 Task: Select the warnign option in the lint unknown properties.
Action: Mouse moved to (46, 585)
Screenshot: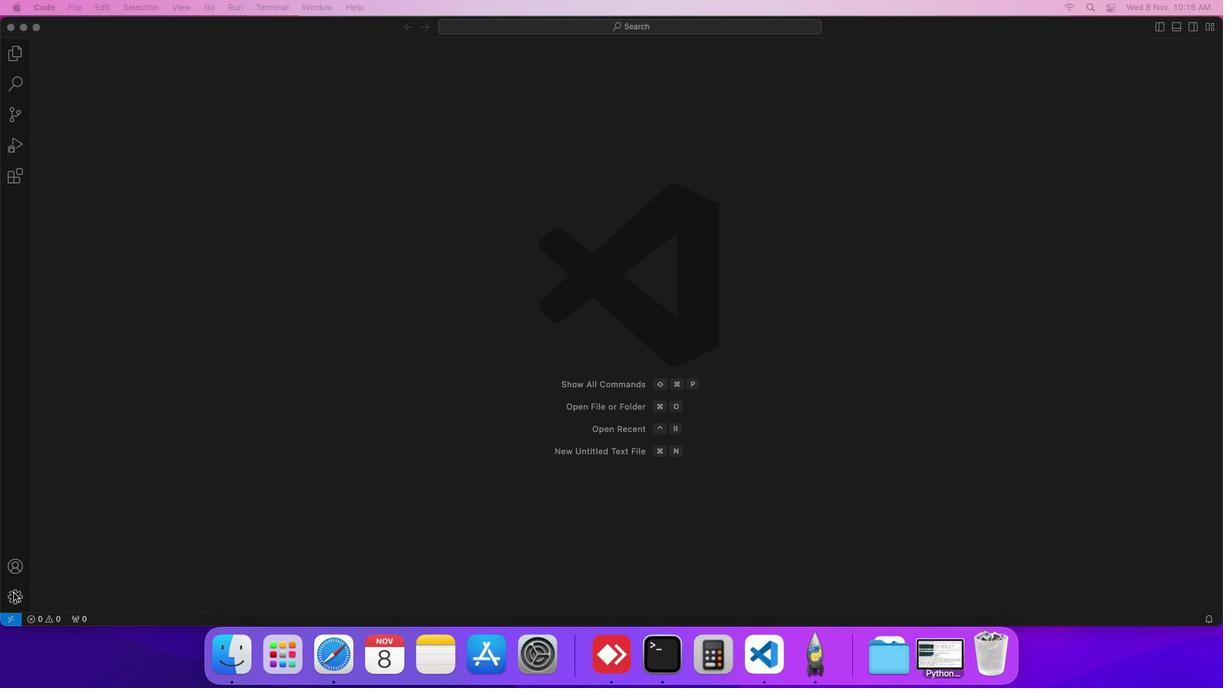 
Action: Mouse pressed left at (46, 585)
Screenshot: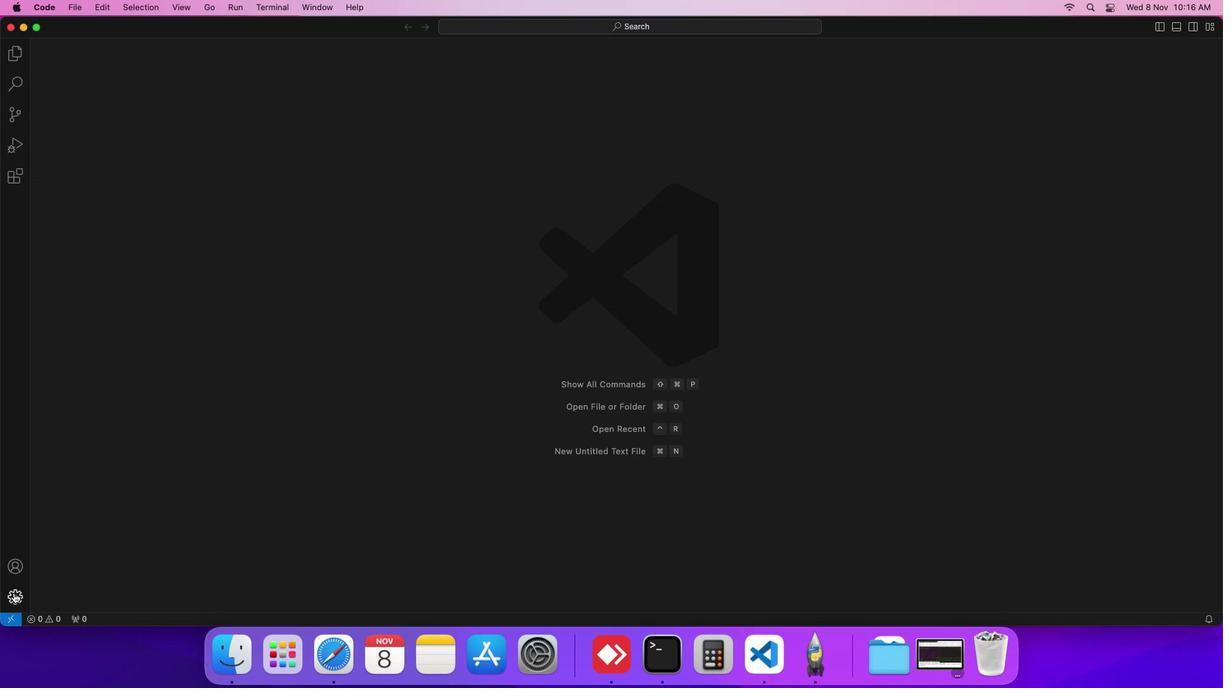 
Action: Mouse moved to (121, 480)
Screenshot: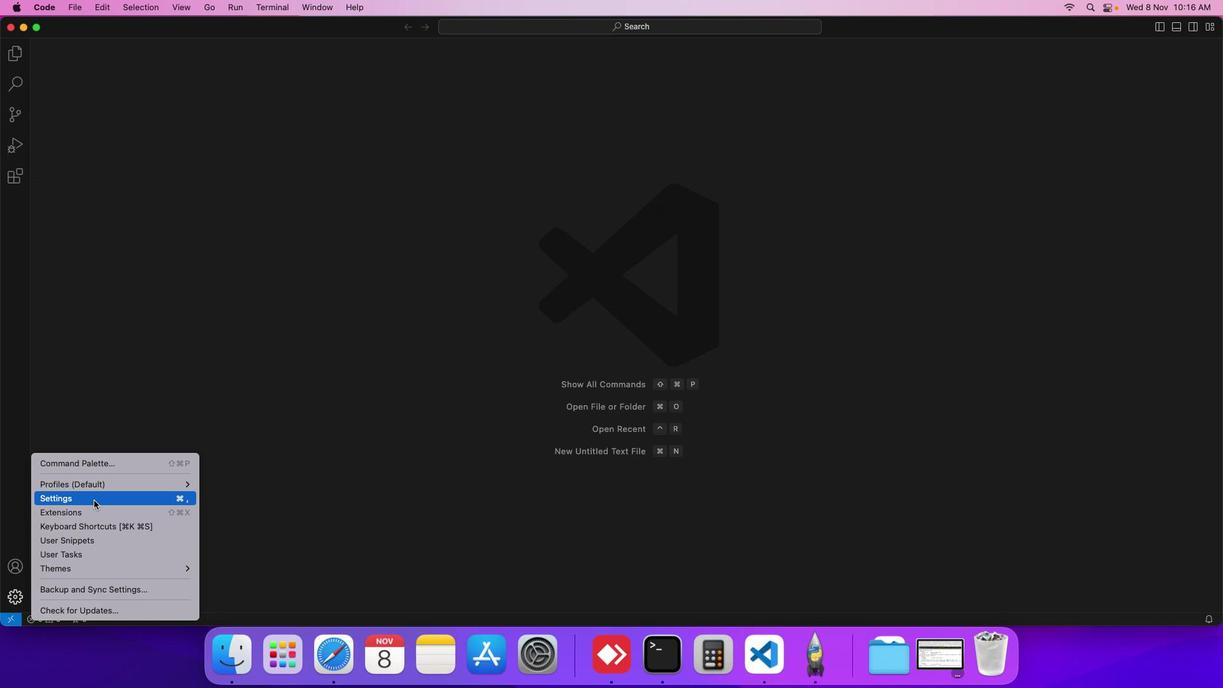 
Action: Mouse pressed left at (121, 480)
Screenshot: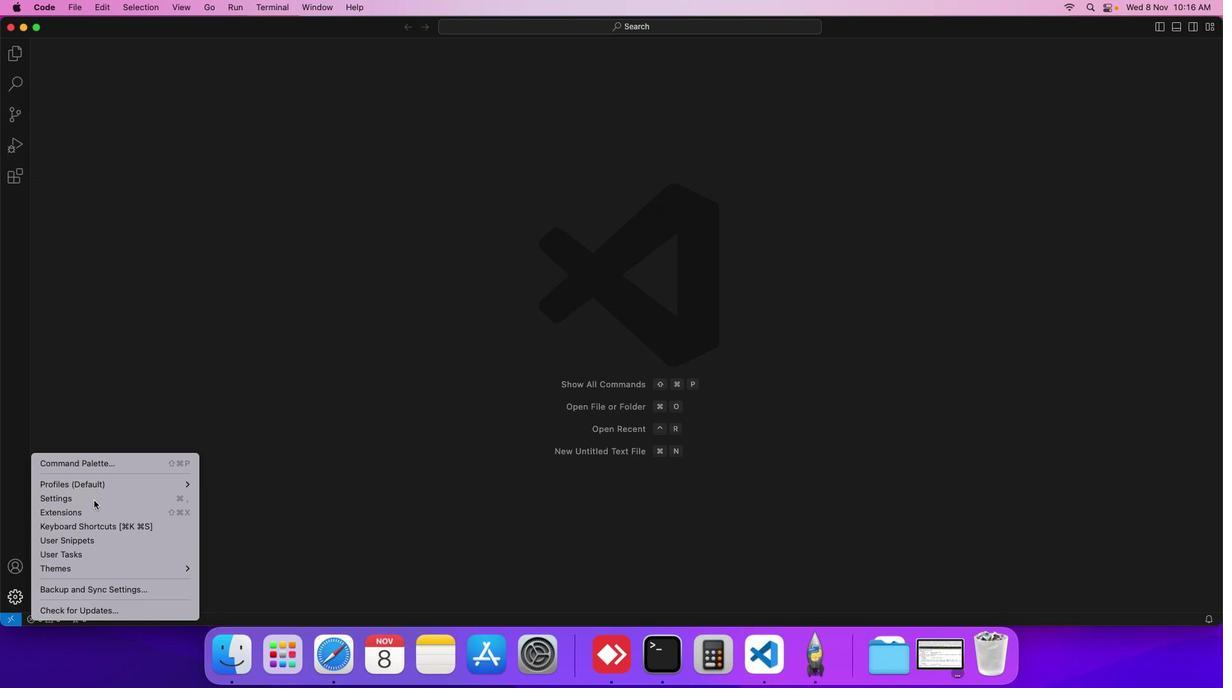 
Action: Mouse moved to (327, 172)
Screenshot: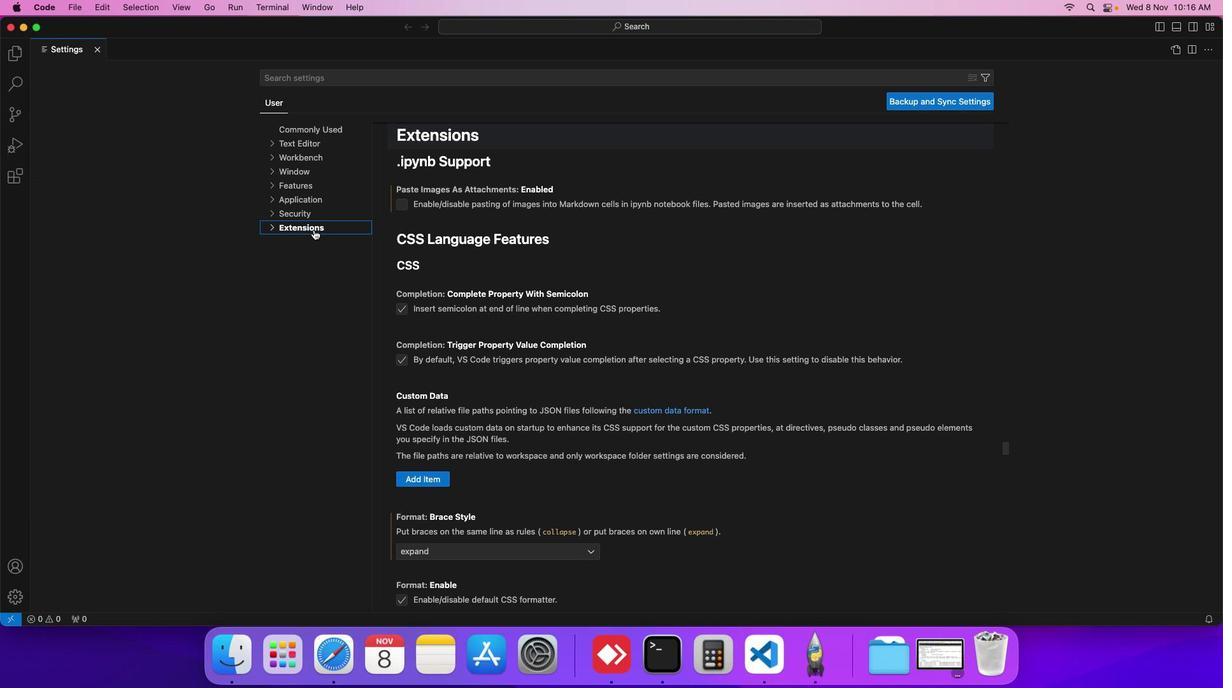 
Action: Mouse pressed left at (327, 172)
Screenshot: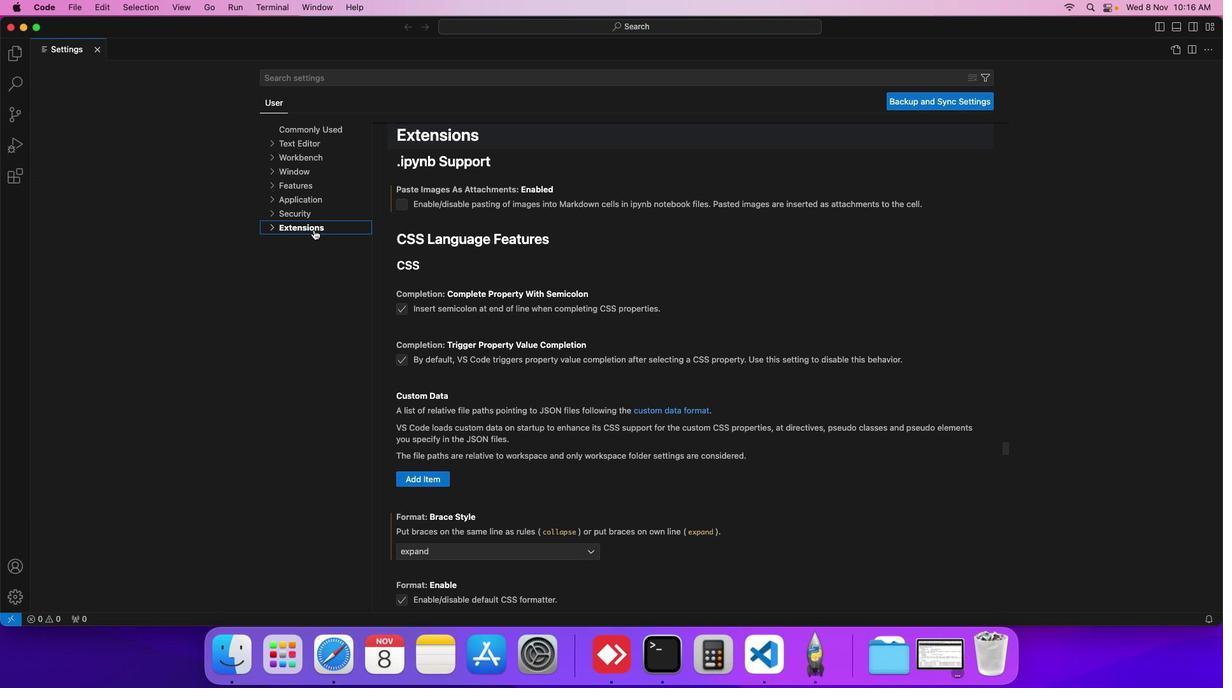 
Action: Mouse moved to (335, 199)
Screenshot: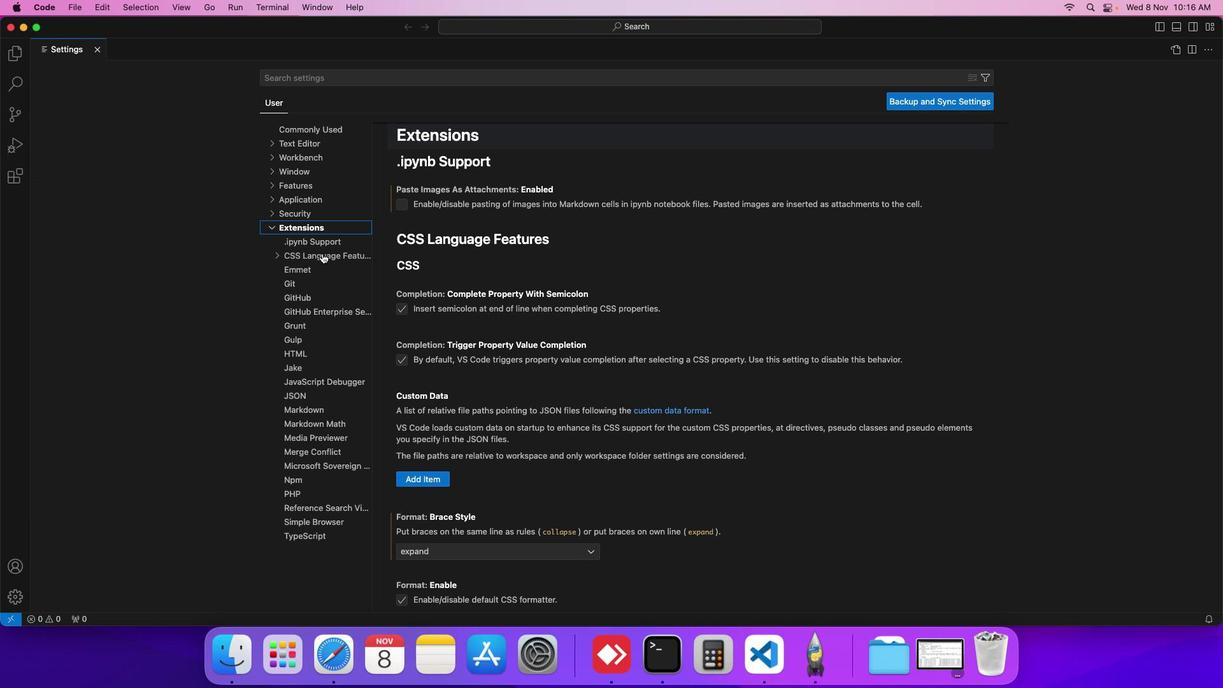 
Action: Mouse pressed left at (335, 199)
Screenshot: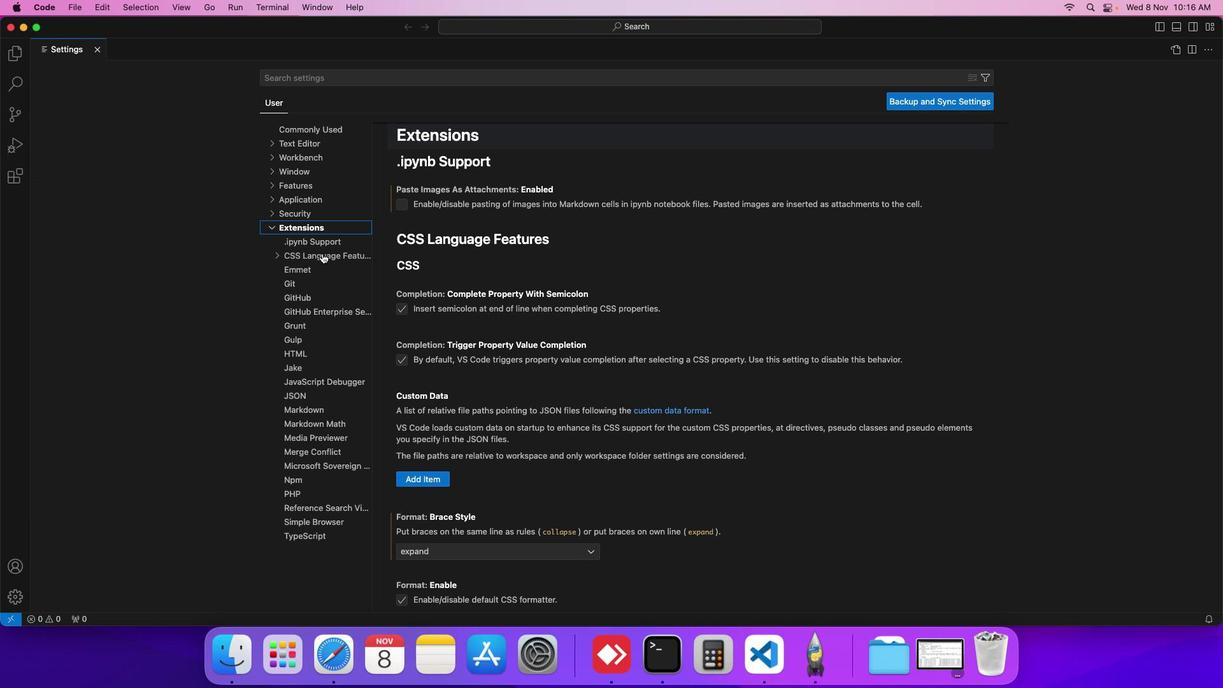
Action: Mouse moved to (332, 243)
Screenshot: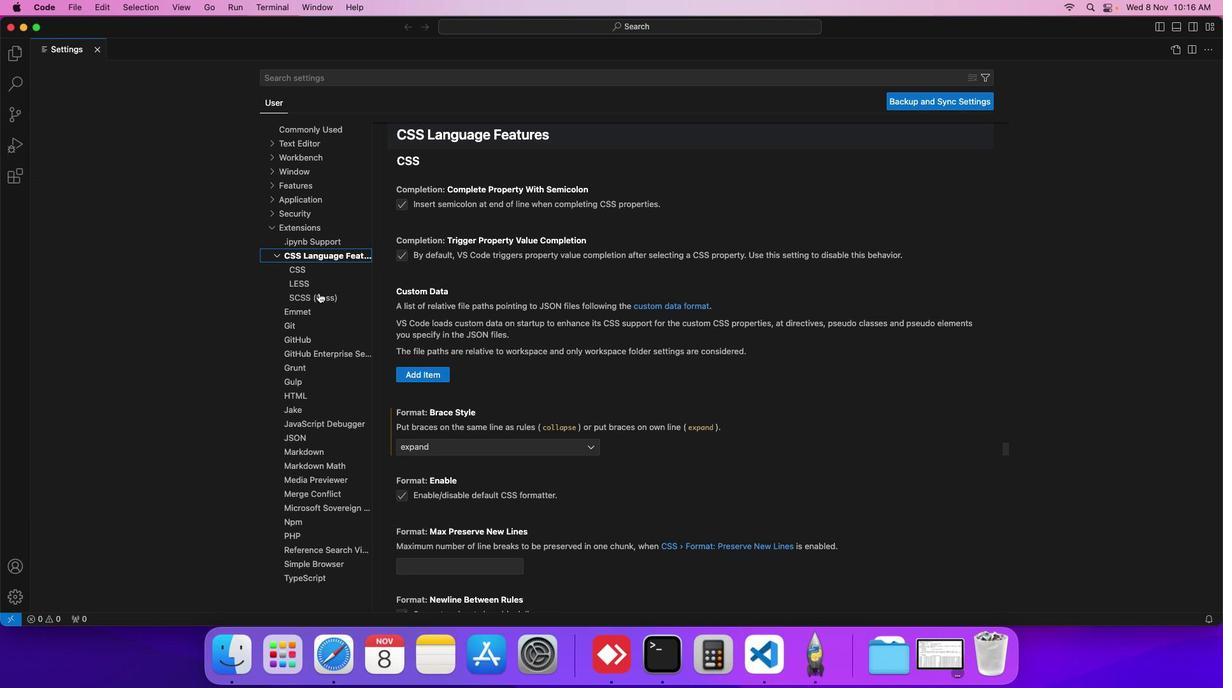 
Action: Mouse pressed left at (332, 243)
Screenshot: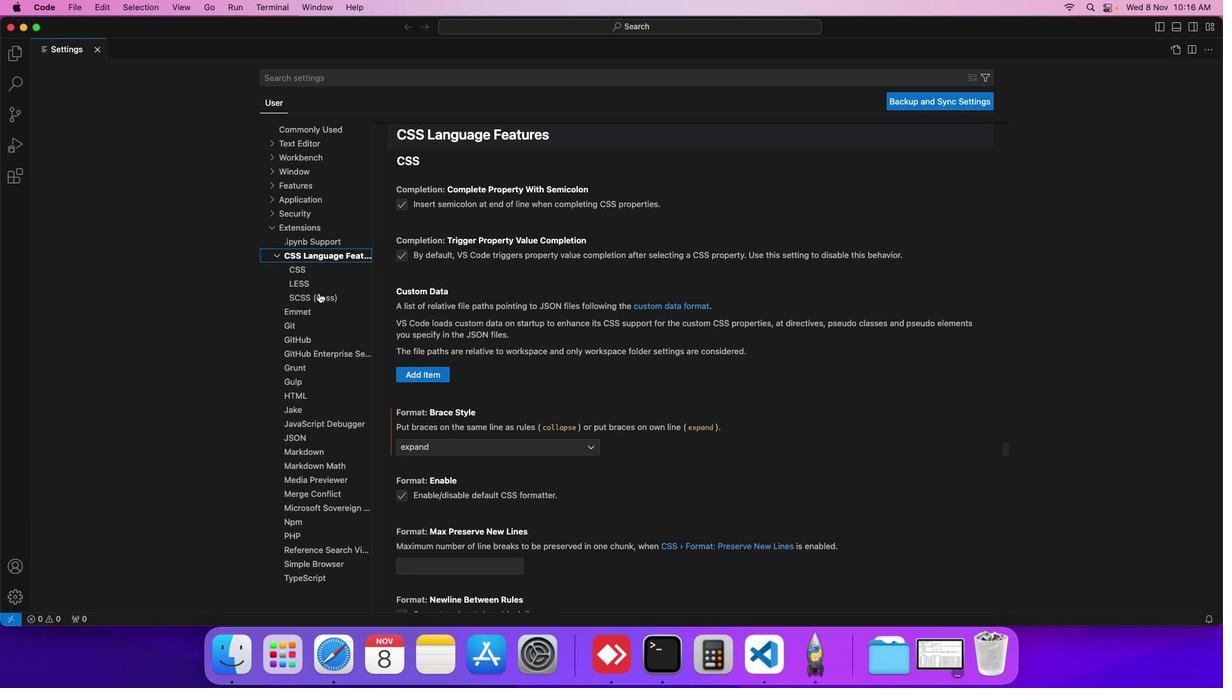 
Action: Mouse moved to (411, 369)
Screenshot: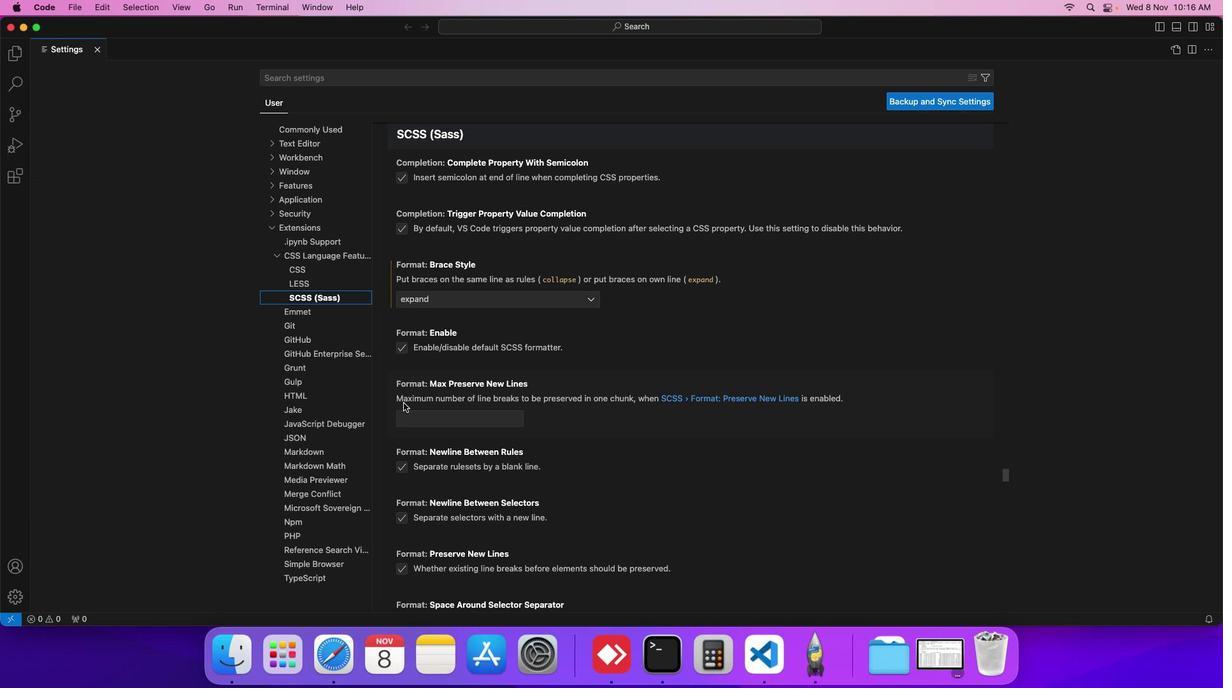 
Action: Mouse scrolled (411, 369) with delta (33, -89)
Screenshot: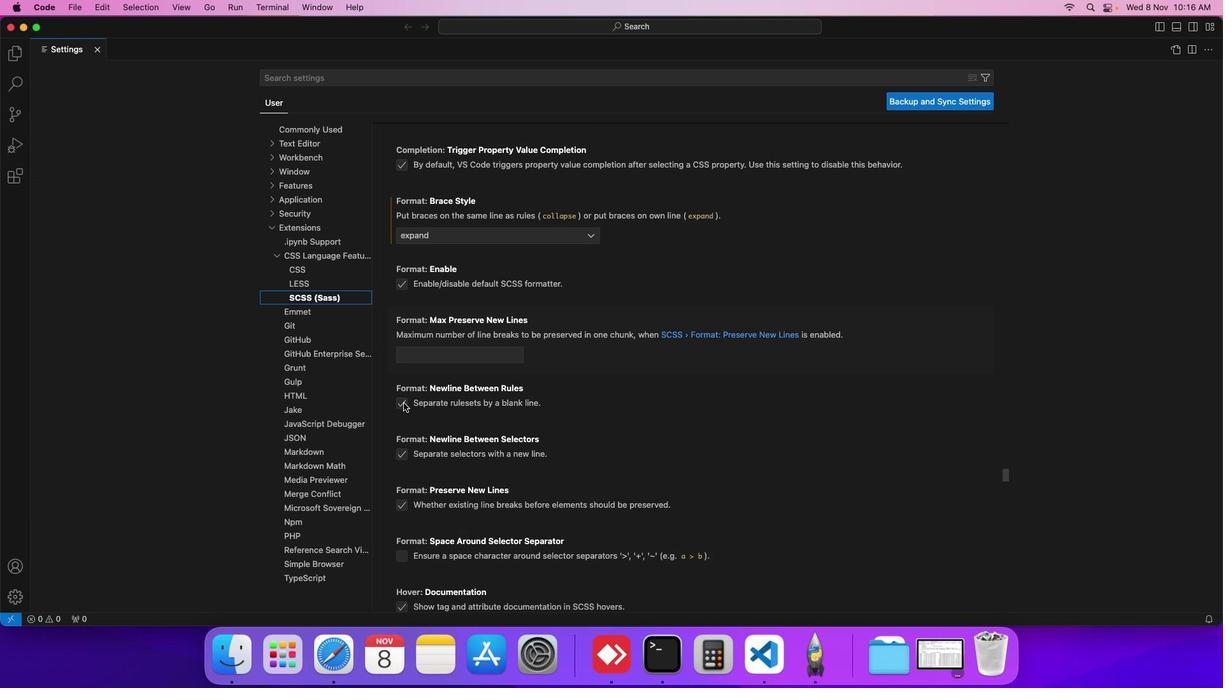 
Action: Mouse scrolled (411, 369) with delta (33, -89)
Screenshot: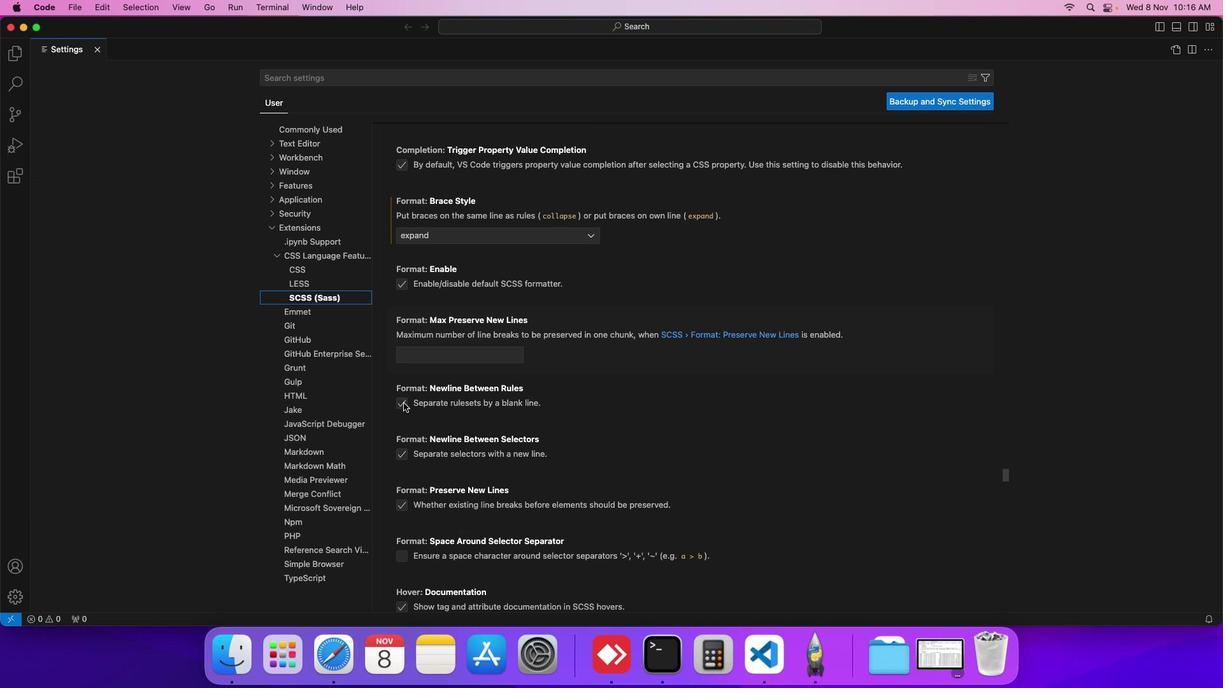 
Action: Mouse scrolled (411, 369) with delta (33, -89)
Screenshot: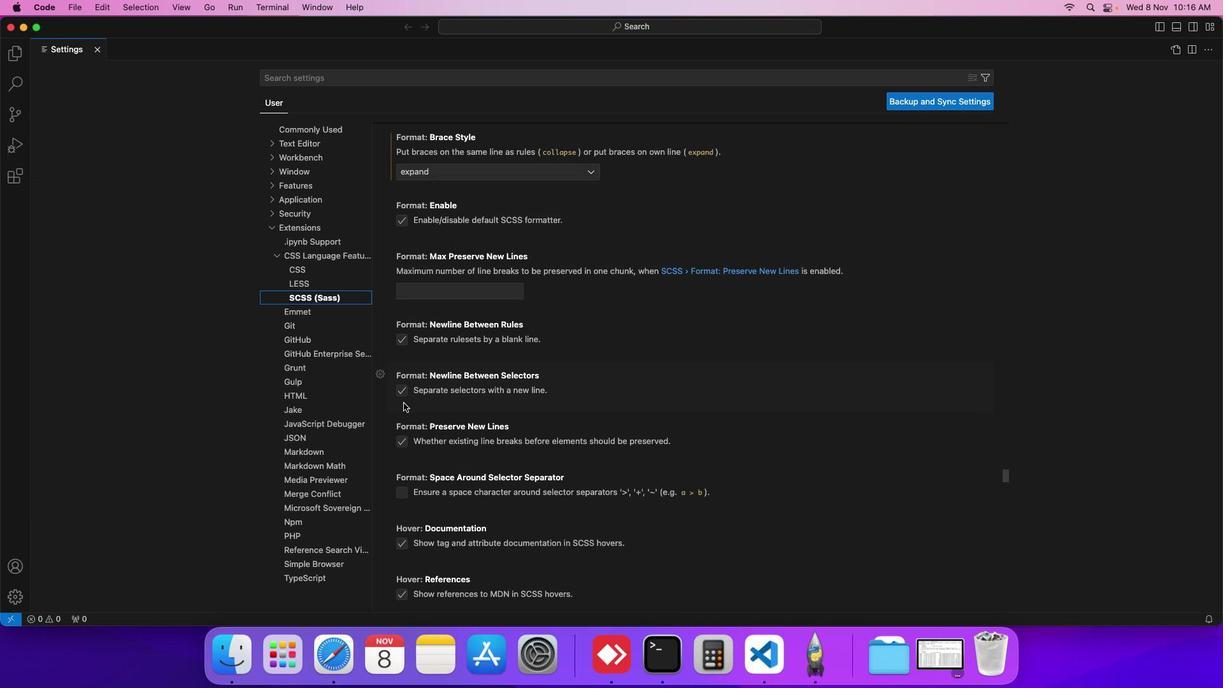 
Action: Mouse scrolled (411, 369) with delta (33, -89)
Screenshot: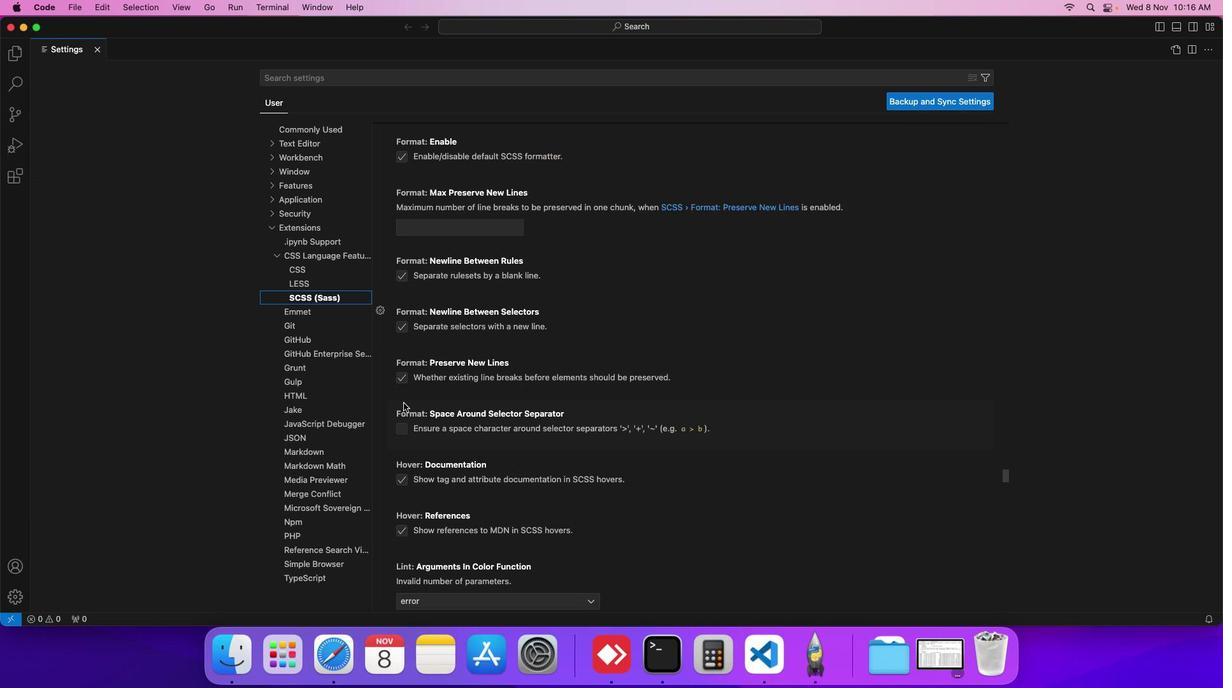 
Action: Mouse scrolled (411, 369) with delta (33, -89)
Screenshot: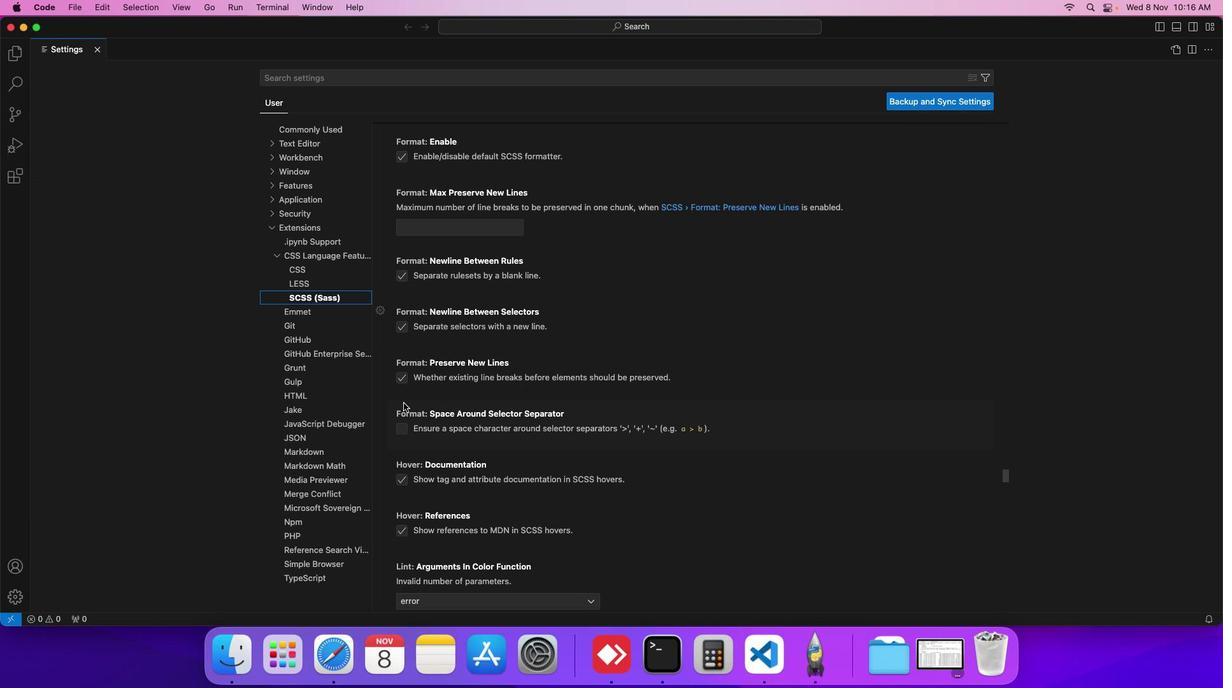 
Action: Mouse scrolled (411, 369) with delta (33, -89)
Screenshot: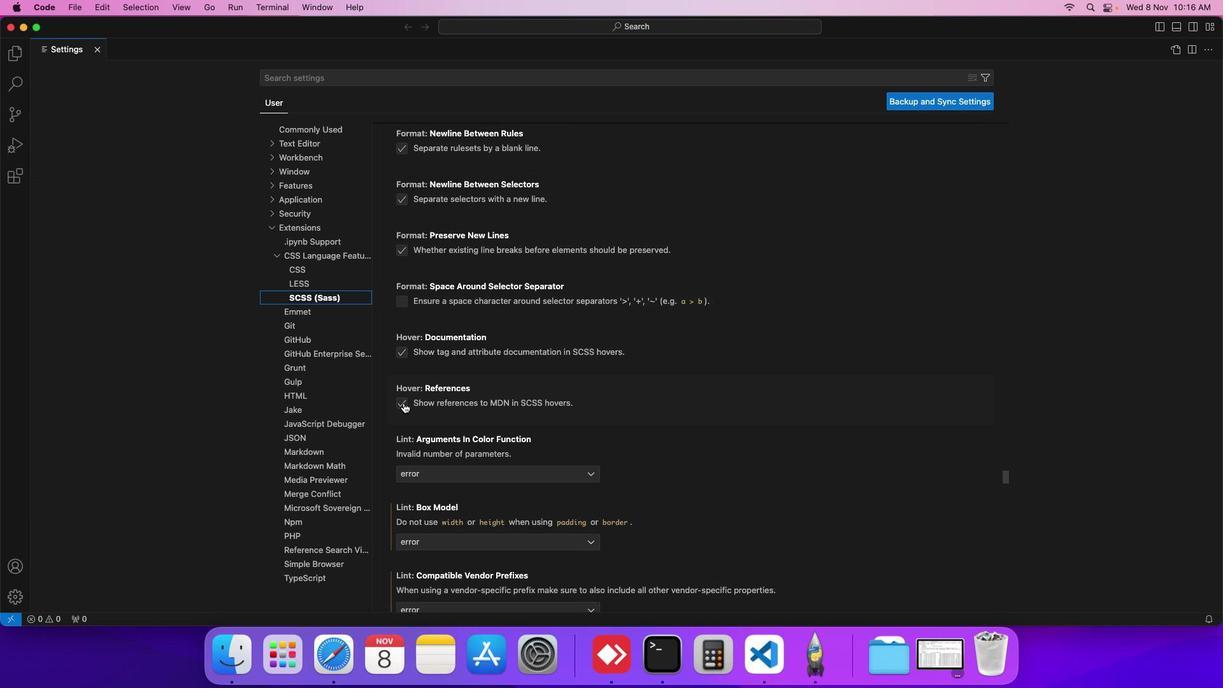 
Action: Mouse scrolled (411, 369) with delta (33, -89)
Screenshot: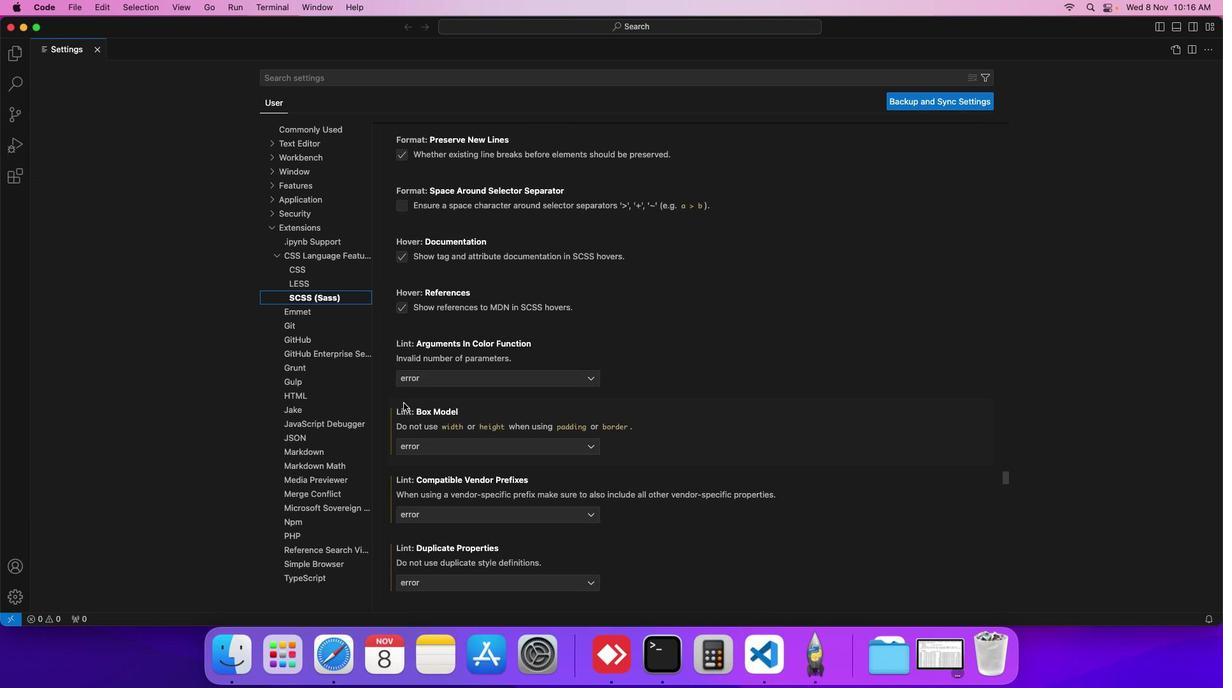 
Action: Mouse scrolled (411, 369) with delta (33, -89)
Screenshot: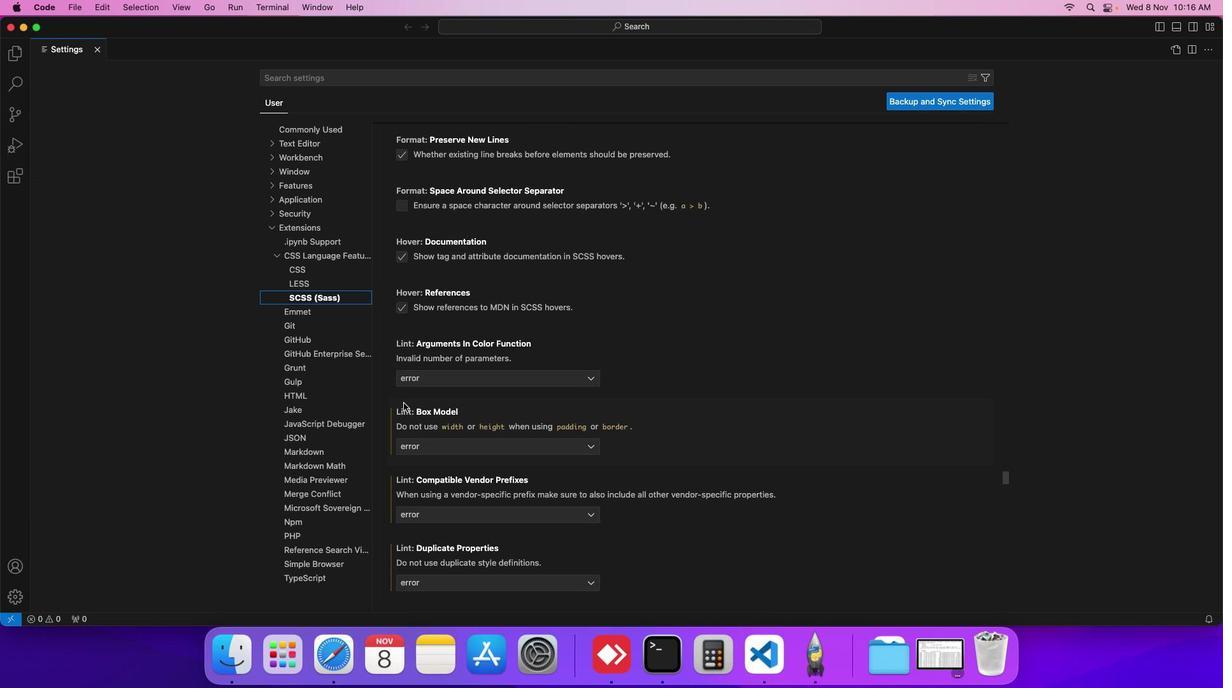 
Action: Mouse scrolled (411, 369) with delta (33, -91)
Screenshot: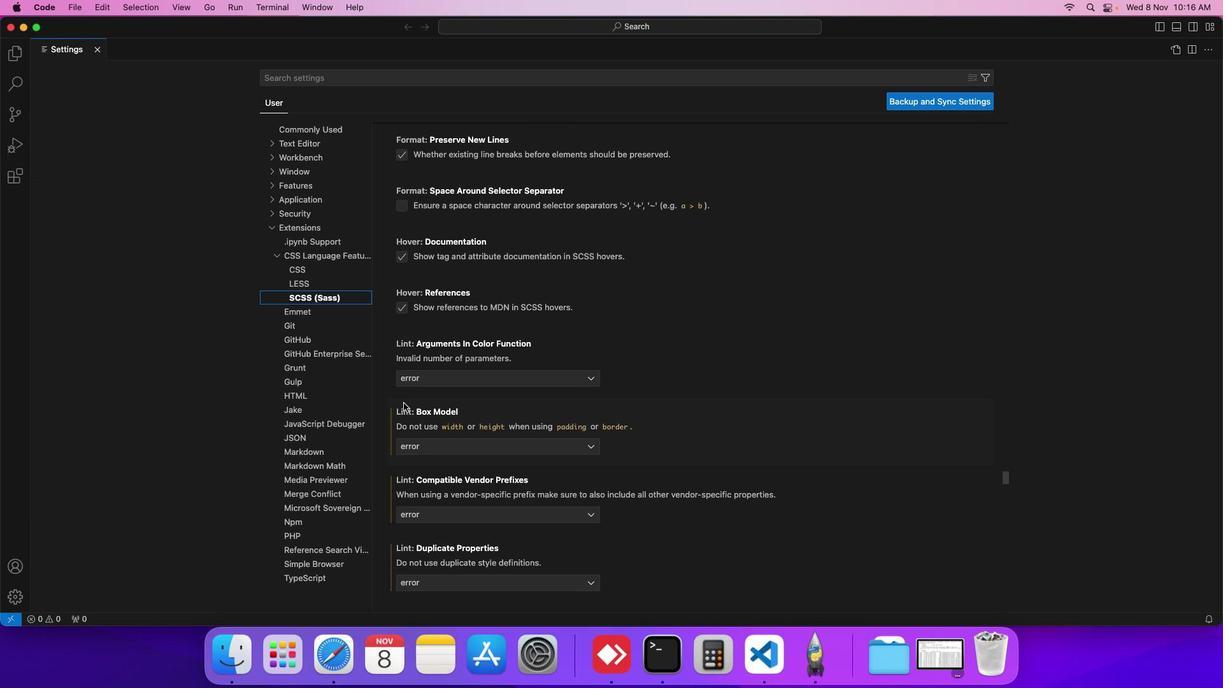 
Action: Mouse scrolled (411, 369) with delta (33, -89)
Screenshot: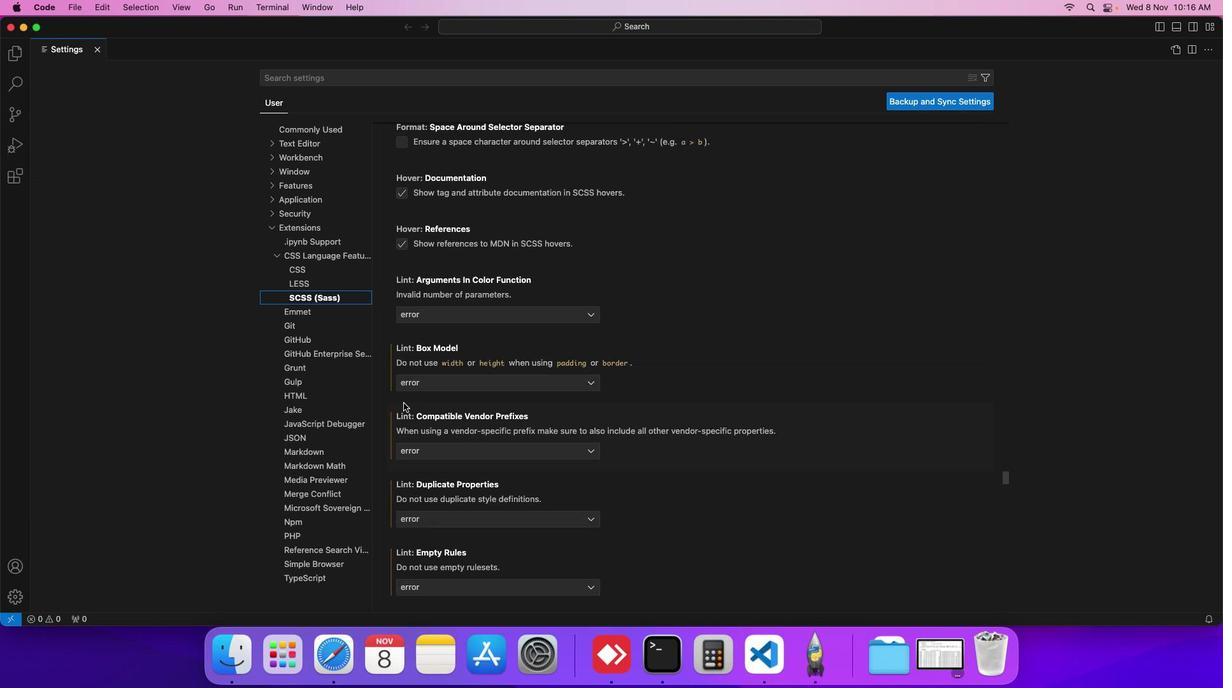 
Action: Mouse scrolled (411, 369) with delta (33, -89)
Screenshot: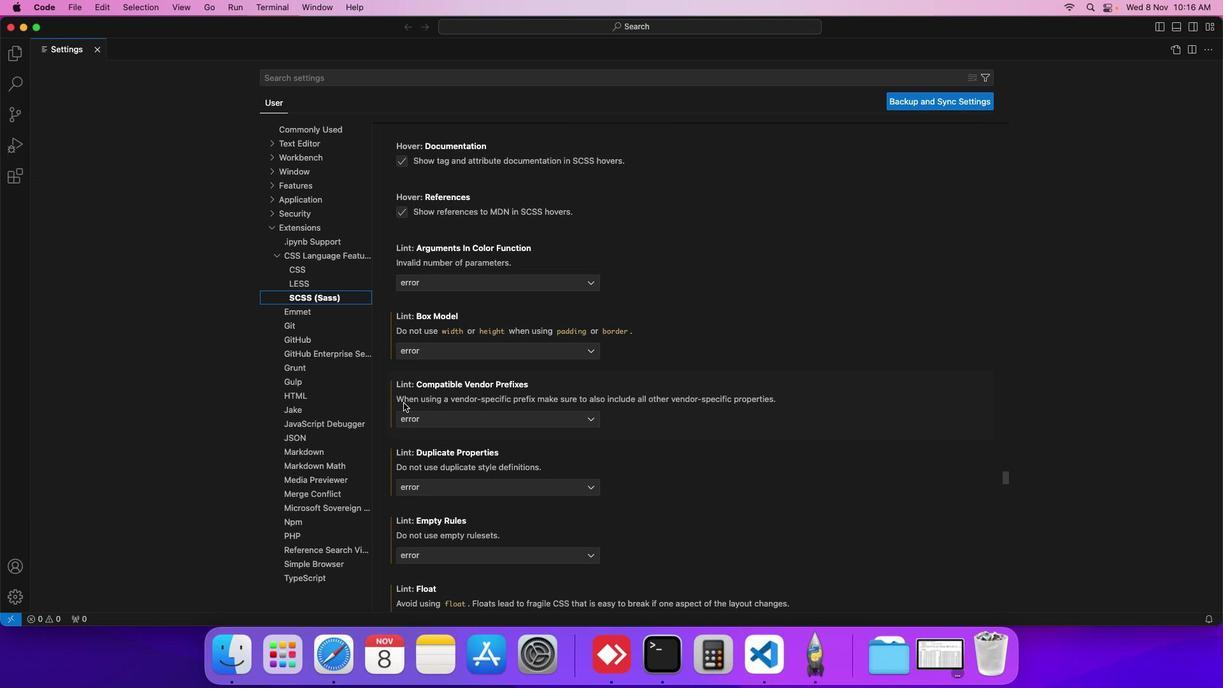 
Action: Mouse scrolled (411, 369) with delta (33, -89)
Screenshot: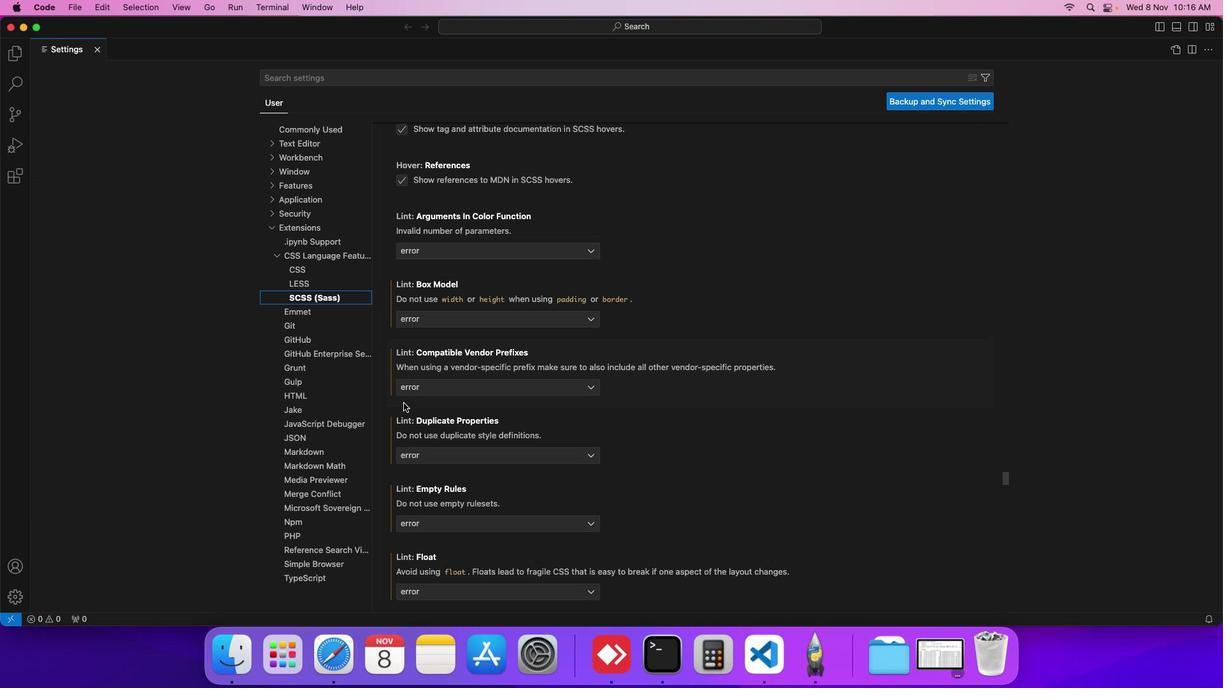 
Action: Mouse scrolled (411, 369) with delta (33, -89)
Screenshot: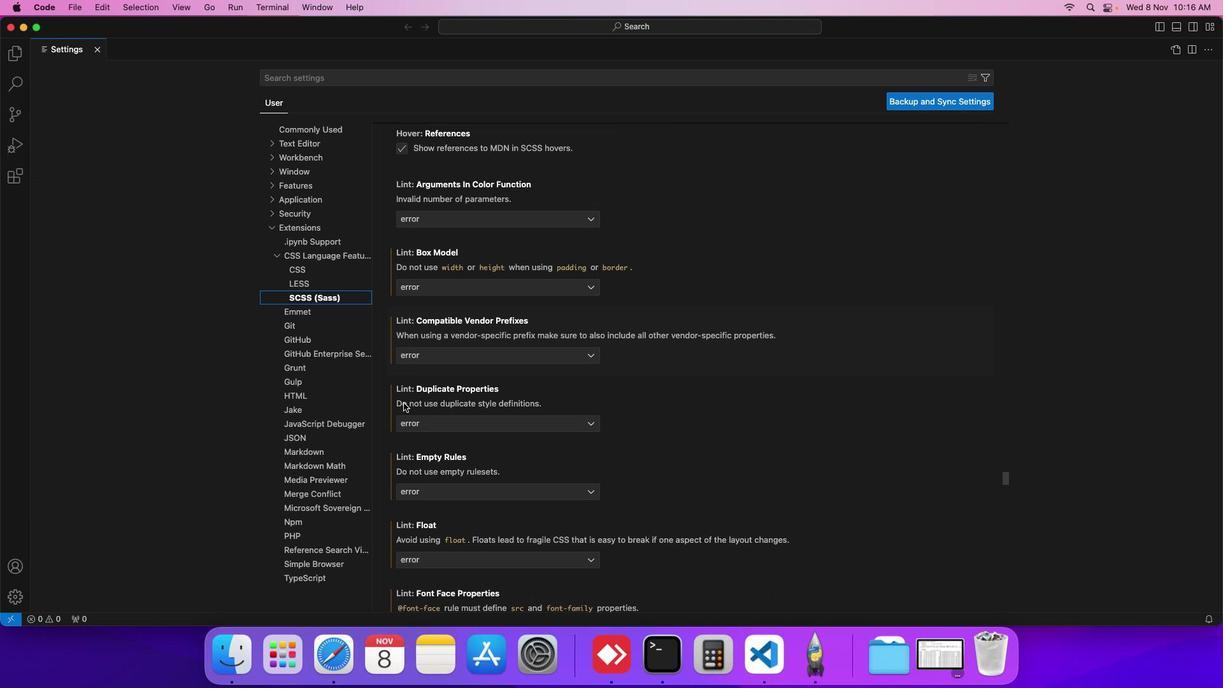 
Action: Mouse scrolled (411, 369) with delta (33, -89)
Screenshot: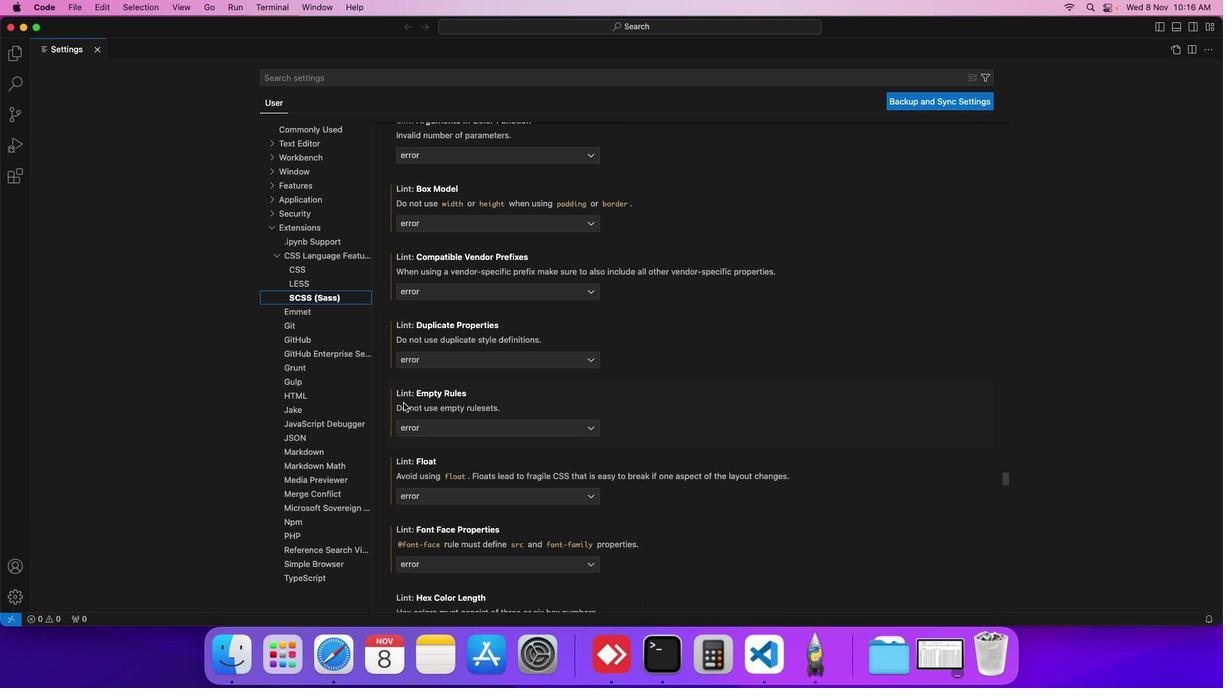 
Action: Mouse scrolled (411, 369) with delta (33, -89)
Screenshot: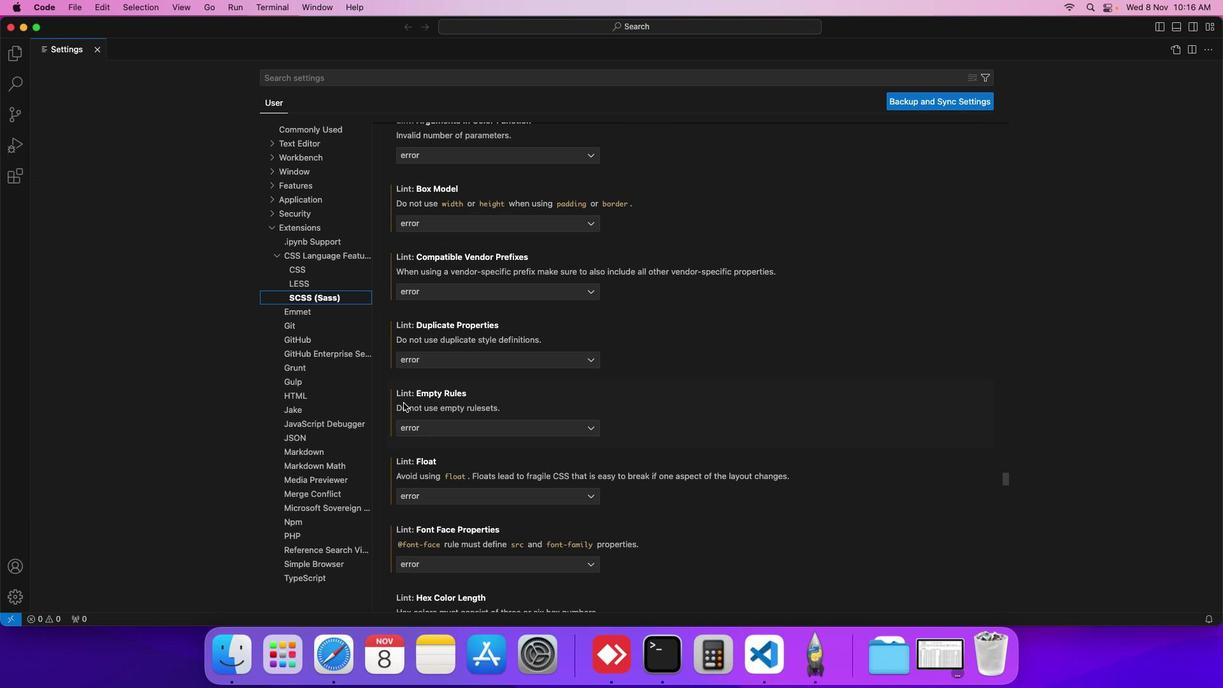 
Action: Mouse scrolled (411, 369) with delta (33, -89)
Screenshot: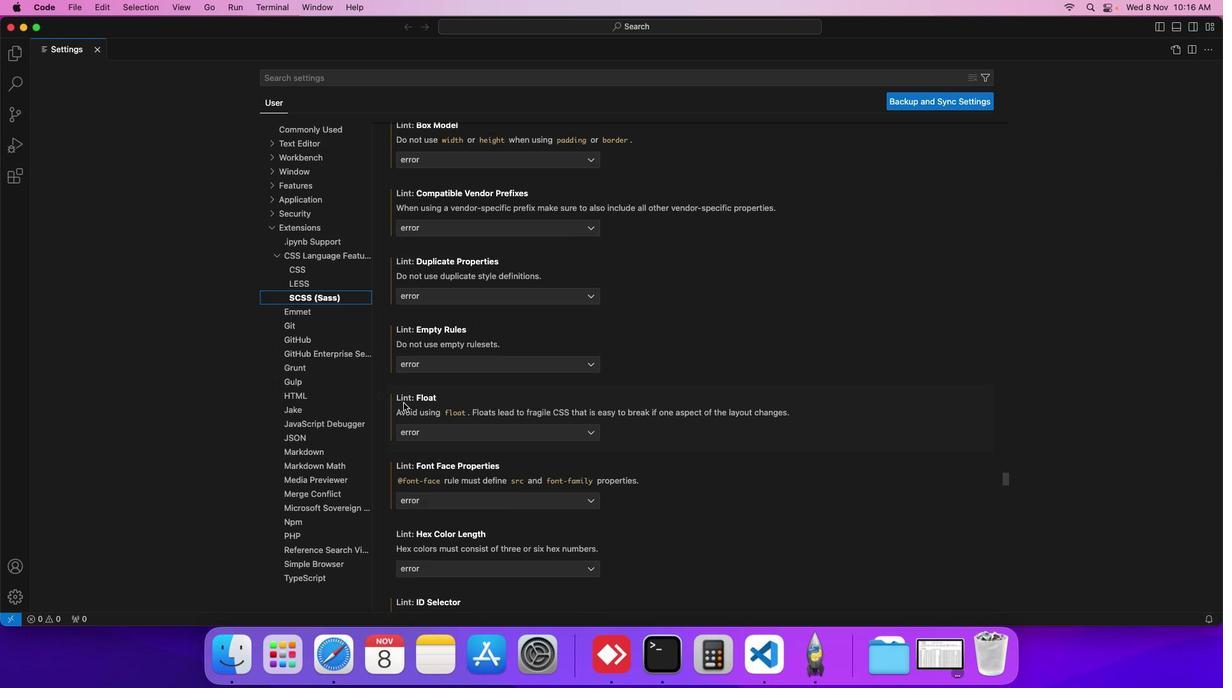 
Action: Mouse scrolled (411, 369) with delta (33, -89)
Screenshot: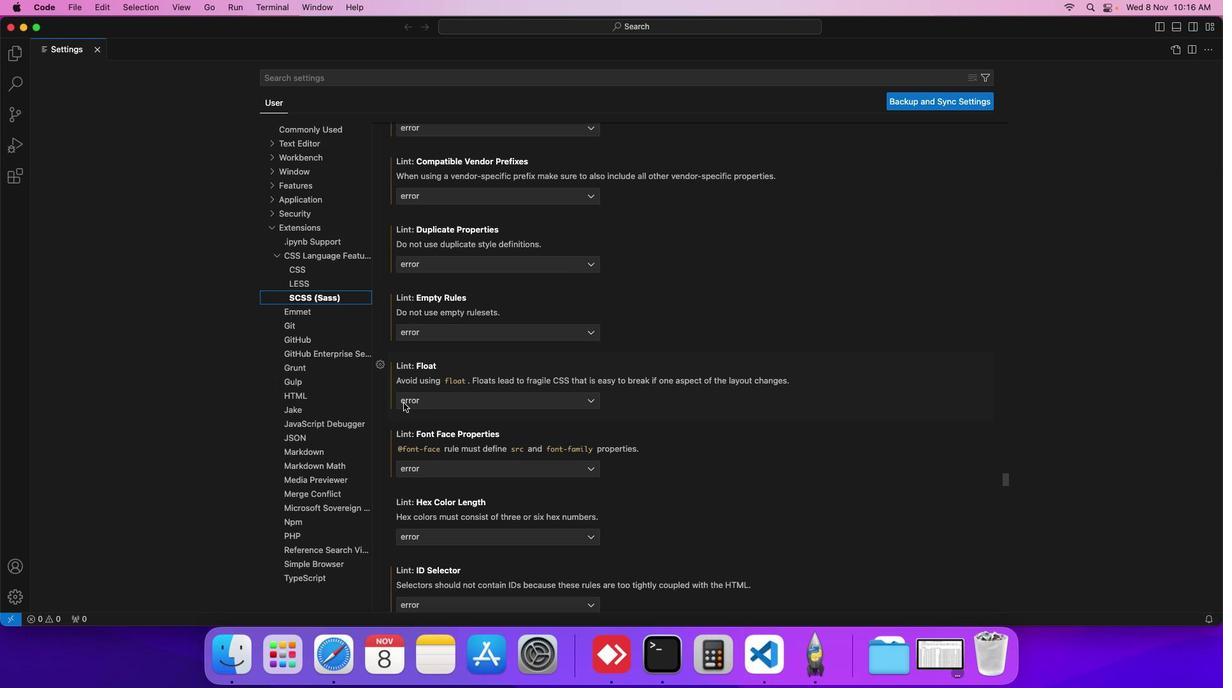 
Action: Mouse scrolled (411, 369) with delta (33, -89)
Screenshot: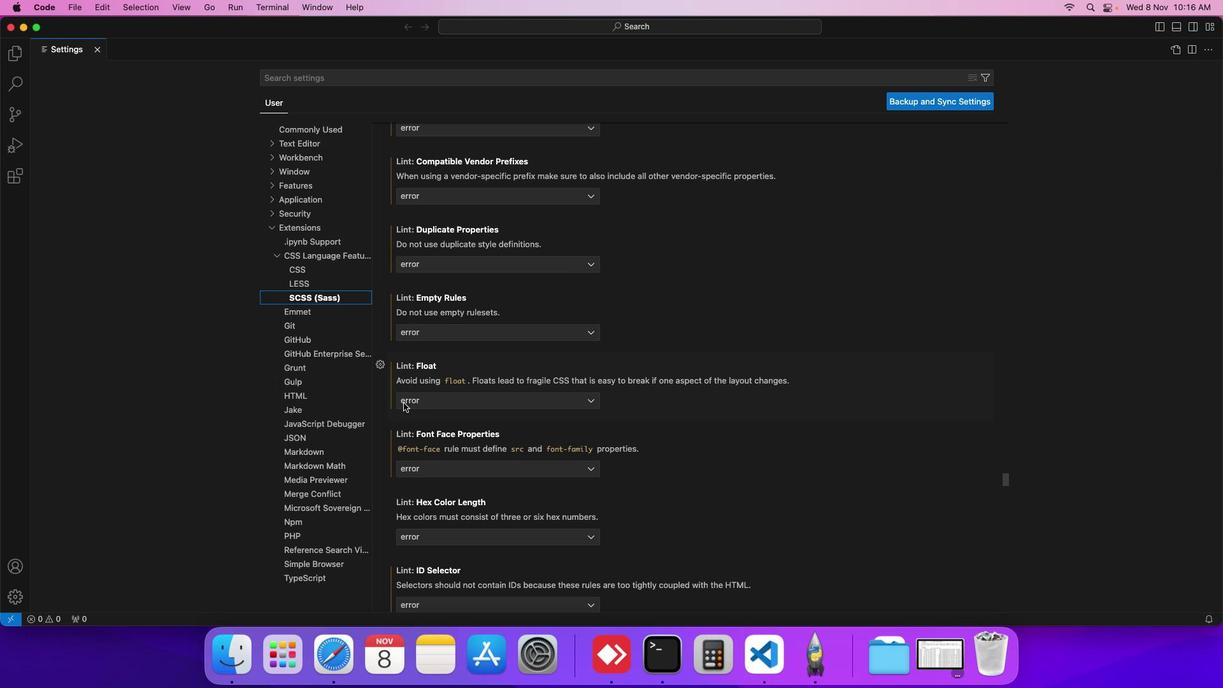 
Action: Mouse scrolled (411, 369) with delta (33, -89)
Screenshot: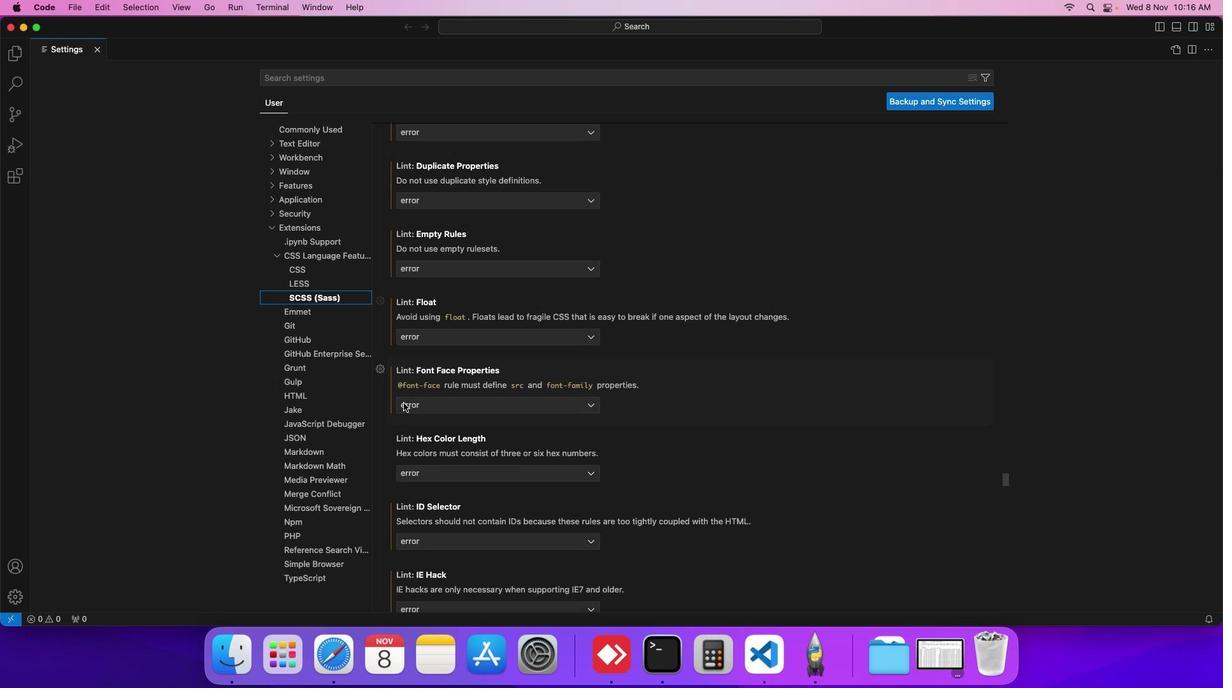 
Action: Mouse scrolled (411, 369) with delta (33, -89)
Screenshot: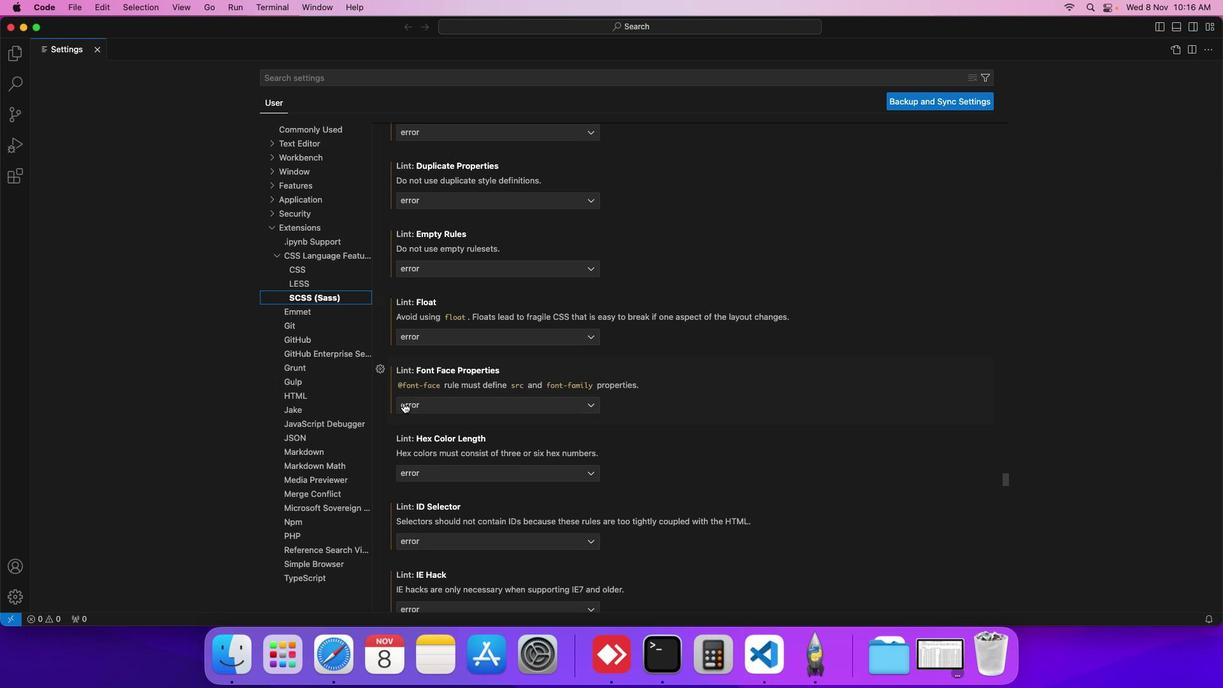 
Action: Mouse scrolled (411, 369) with delta (33, -89)
Screenshot: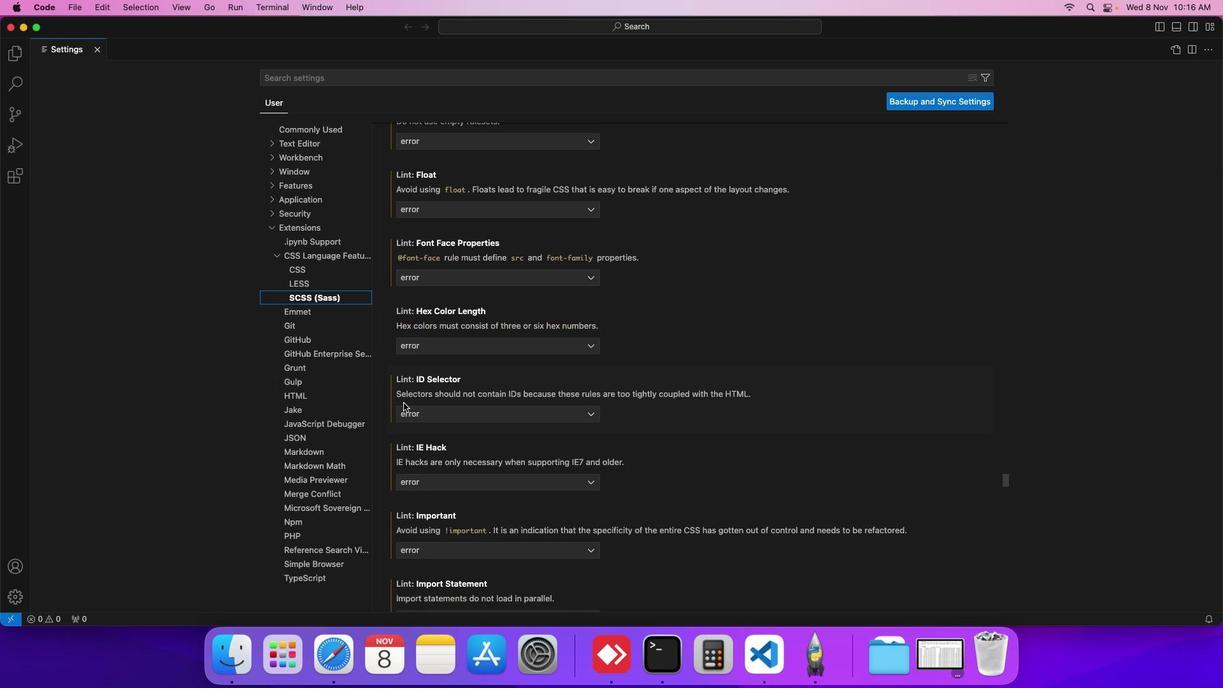 
Action: Mouse scrolled (411, 369) with delta (33, -89)
Screenshot: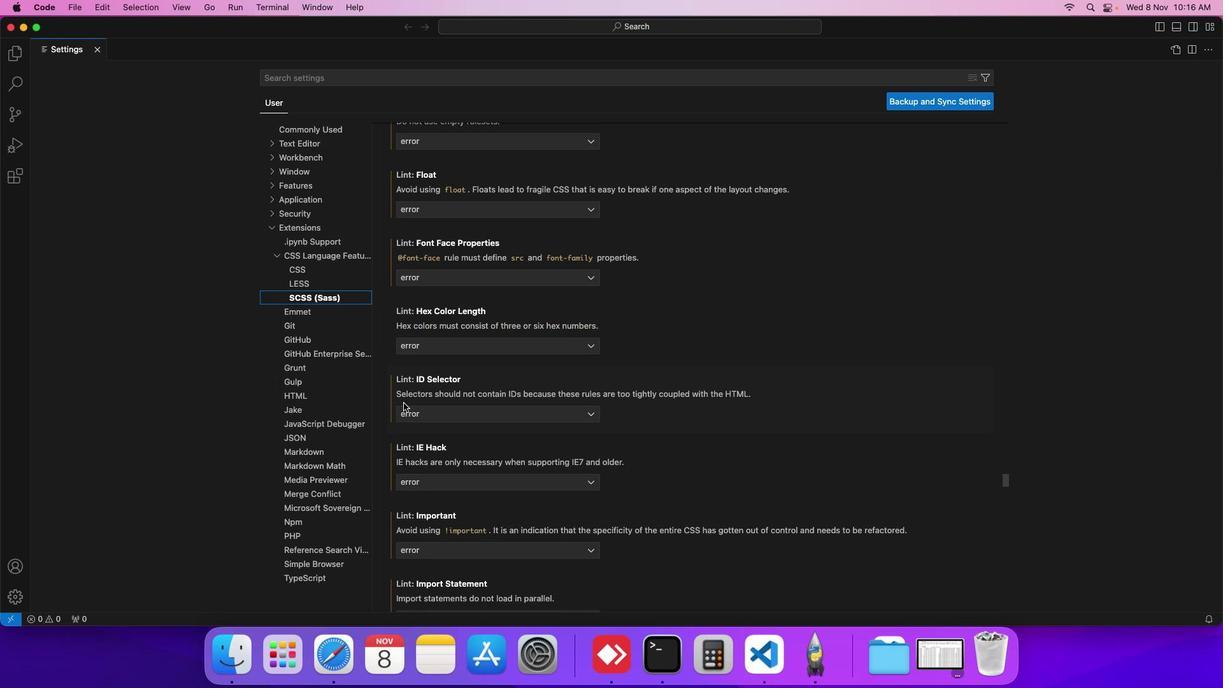
Action: Mouse scrolled (411, 369) with delta (33, -89)
Screenshot: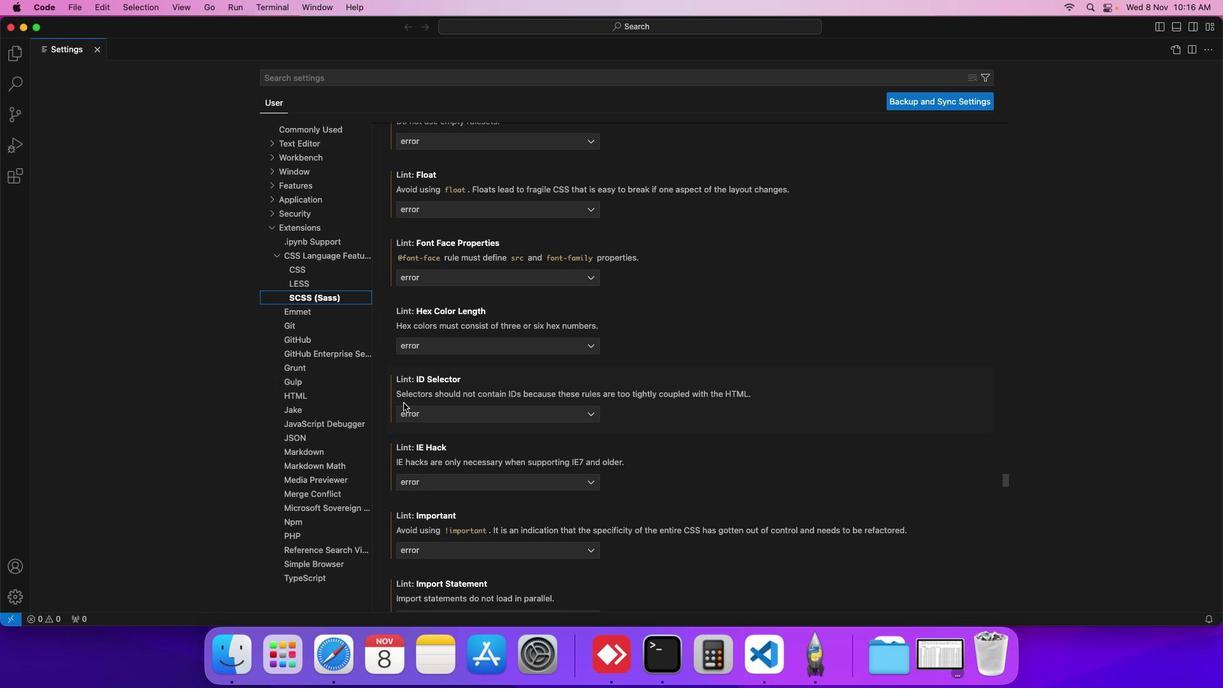 
Action: Mouse scrolled (411, 369) with delta (33, -89)
Screenshot: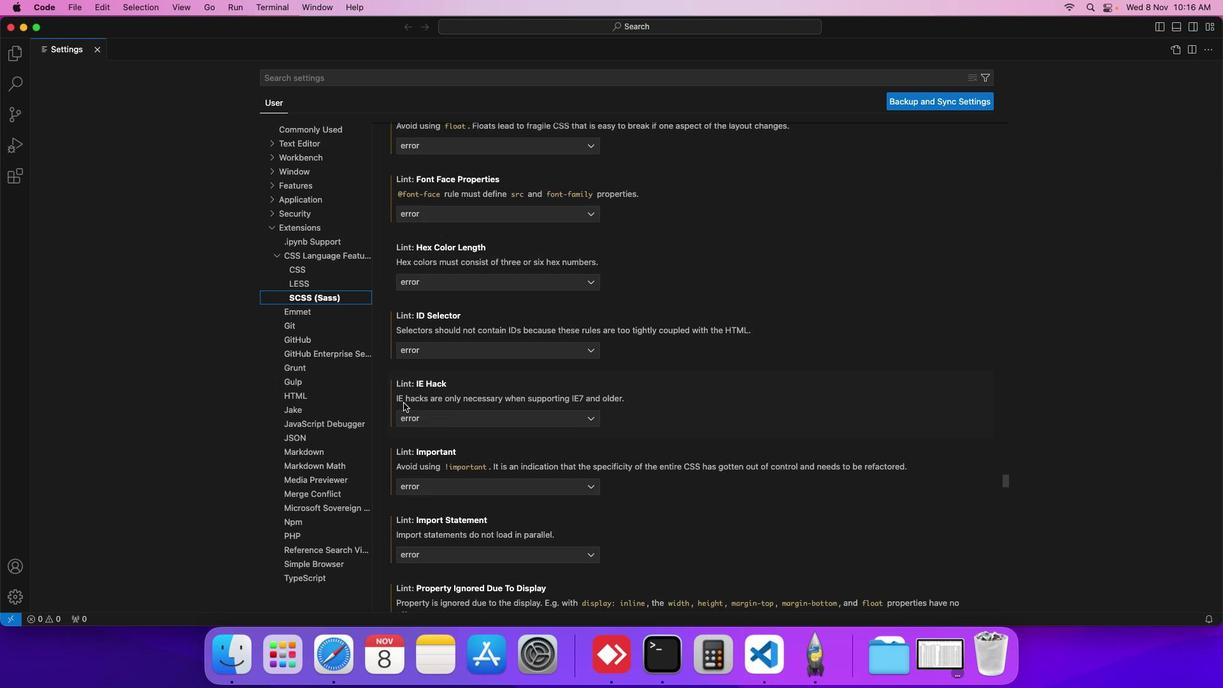 
Action: Mouse scrolled (411, 369) with delta (33, -89)
Screenshot: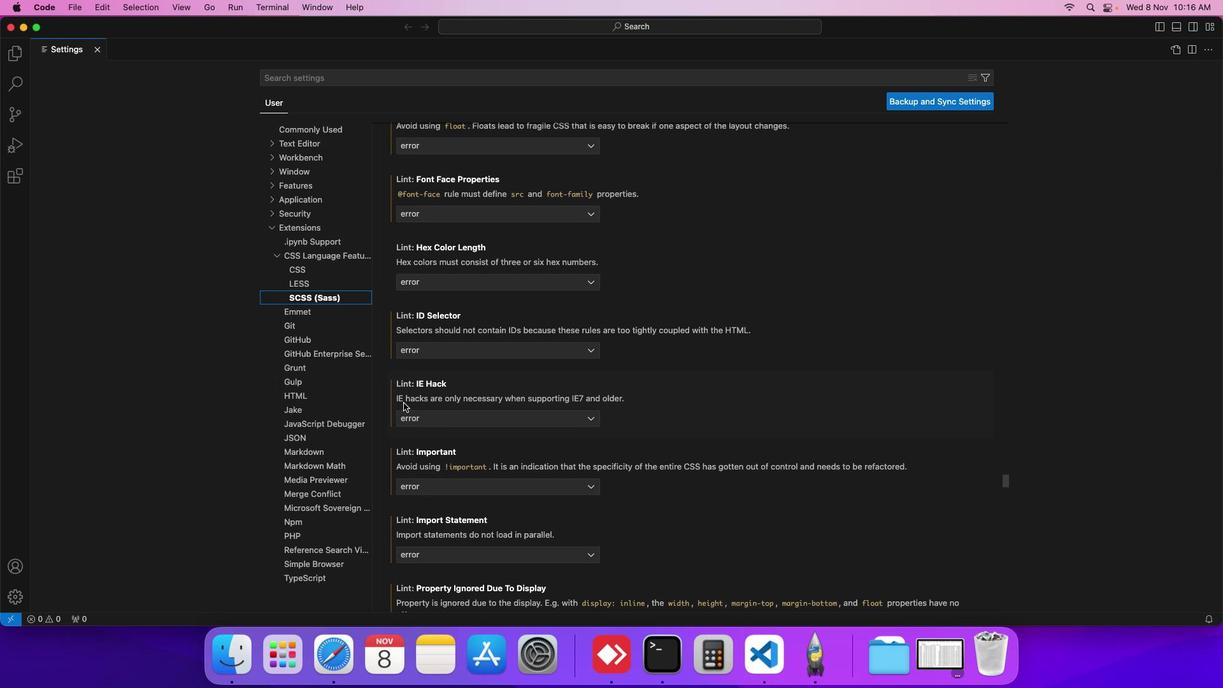 
Action: Mouse scrolled (411, 369) with delta (33, -89)
Screenshot: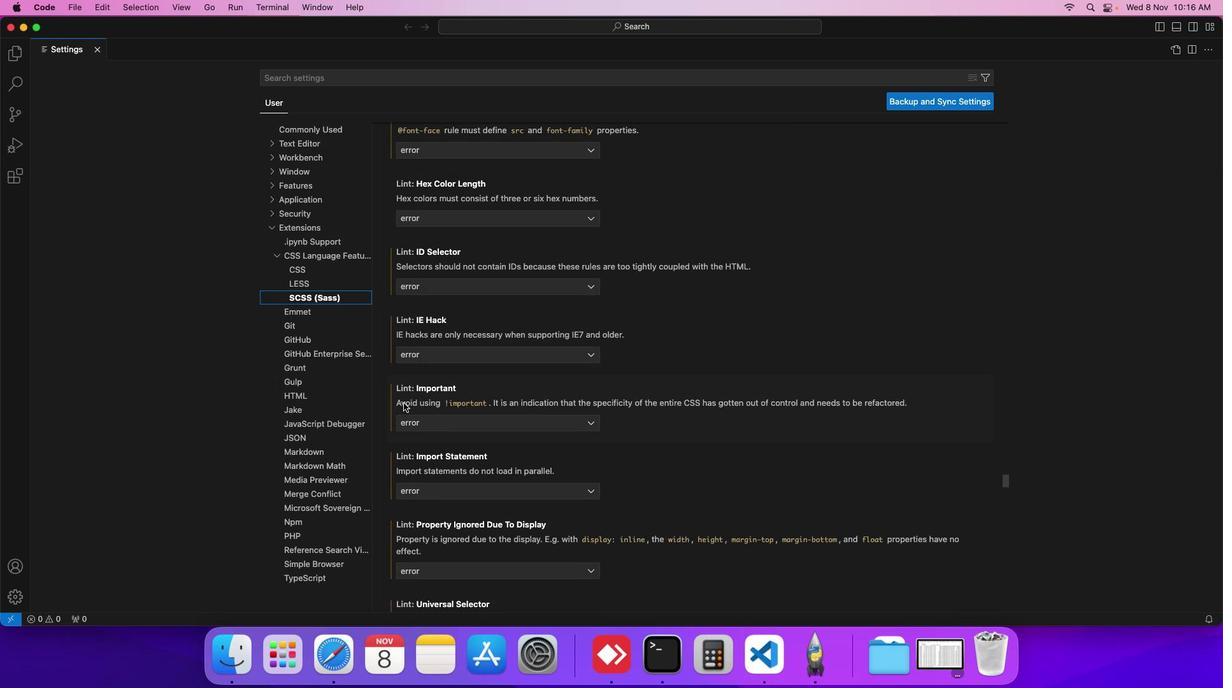 
Action: Mouse scrolled (411, 369) with delta (33, -89)
Screenshot: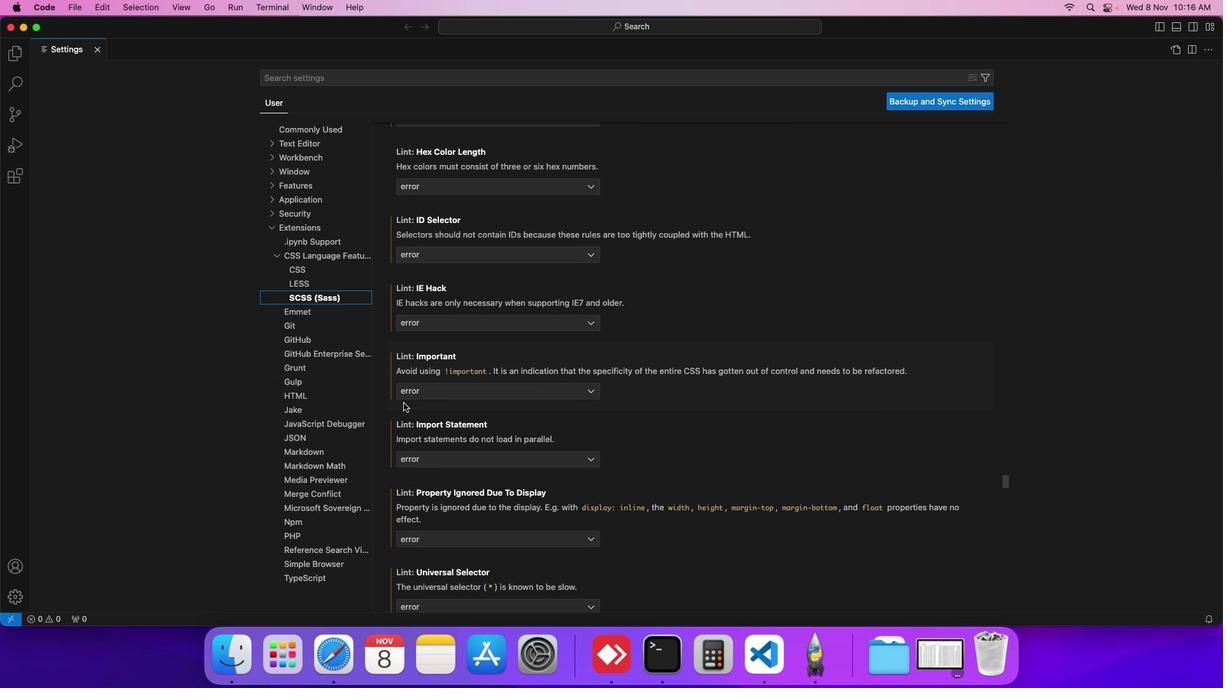 
Action: Mouse scrolled (411, 369) with delta (33, -89)
Screenshot: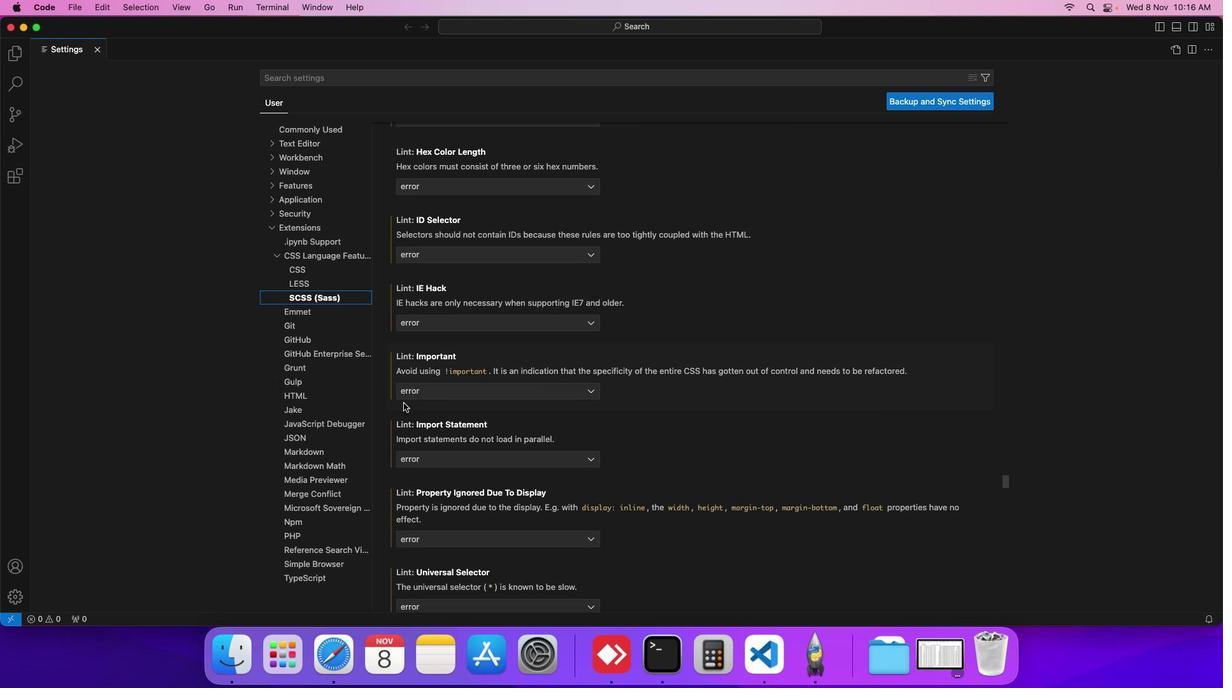 
Action: Mouse scrolled (411, 369) with delta (33, -89)
Screenshot: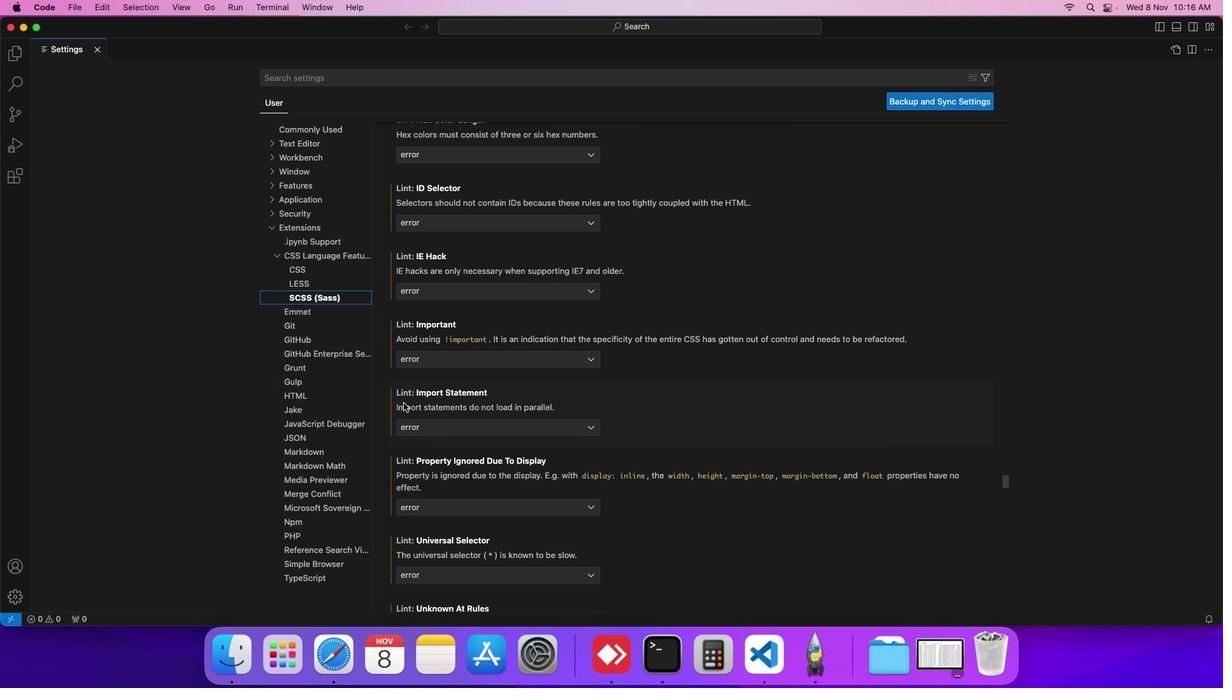 
Action: Mouse scrolled (411, 369) with delta (33, -89)
Screenshot: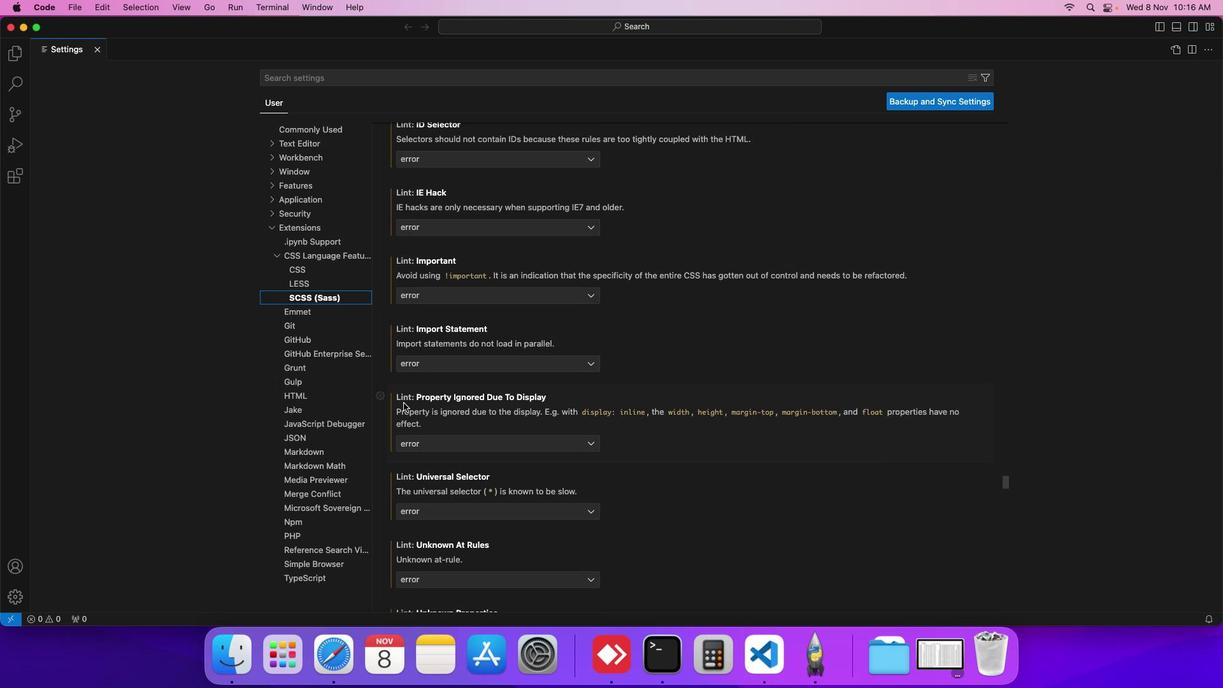 
Action: Mouse scrolled (411, 369) with delta (33, -89)
Screenshot: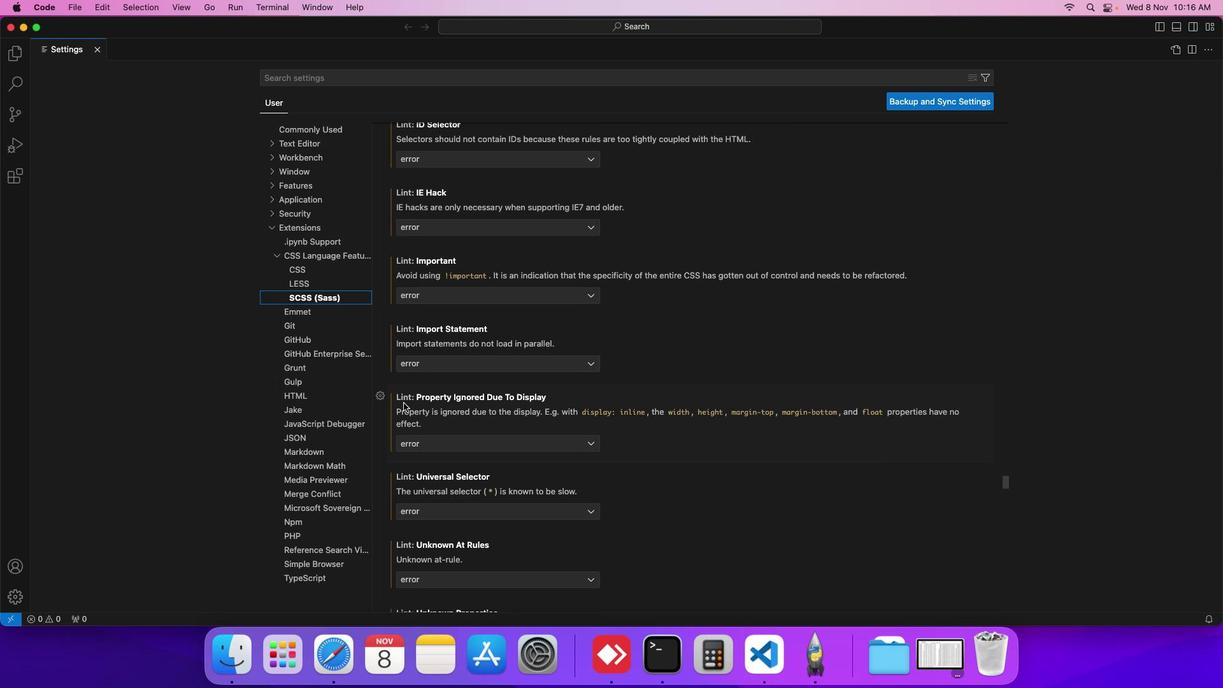
Action: Mouse scrolled (411, 369) with delta (33, -89)
Screenshot: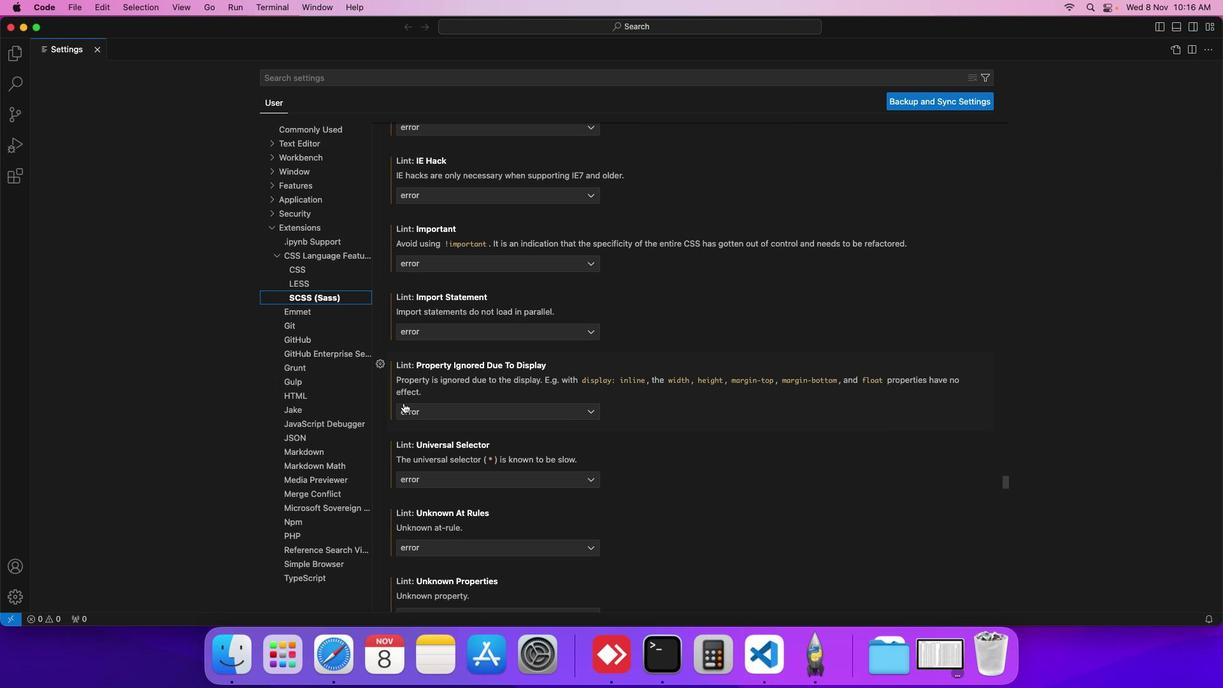 
Action: Mouse scrolled (411, 369) with delta (33, -89)
Screenshot: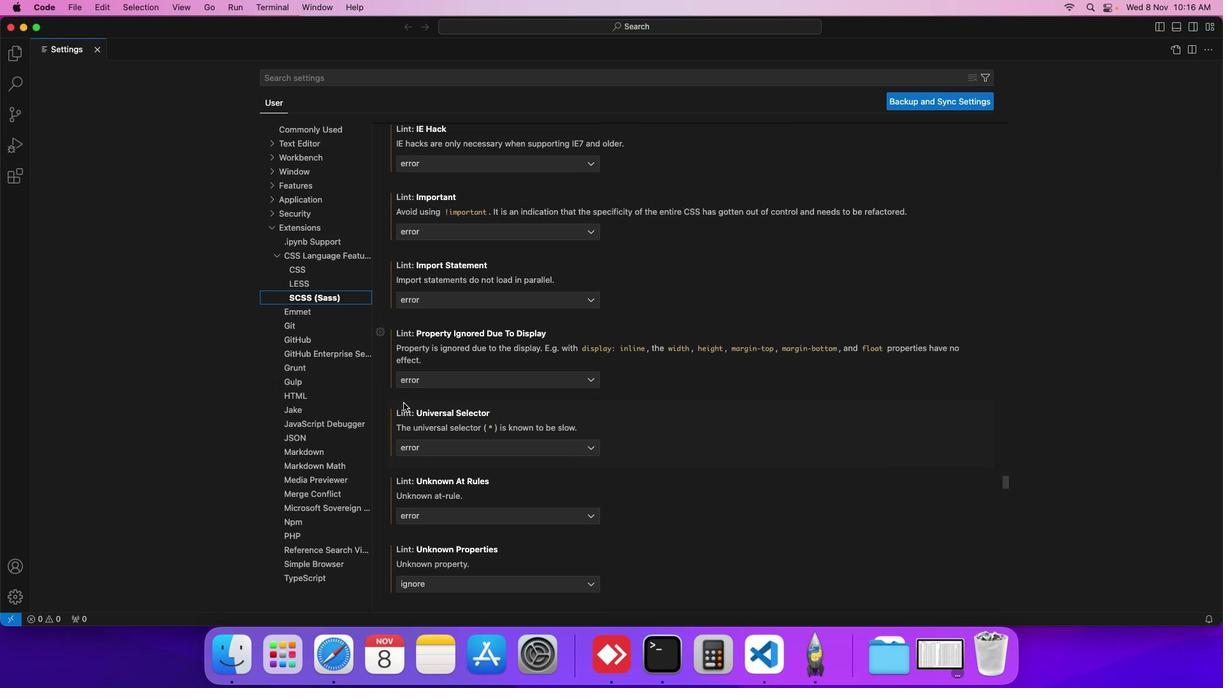 
Action: Mouse scrolled (411, 369) with delta (33, -89)
Screenshot: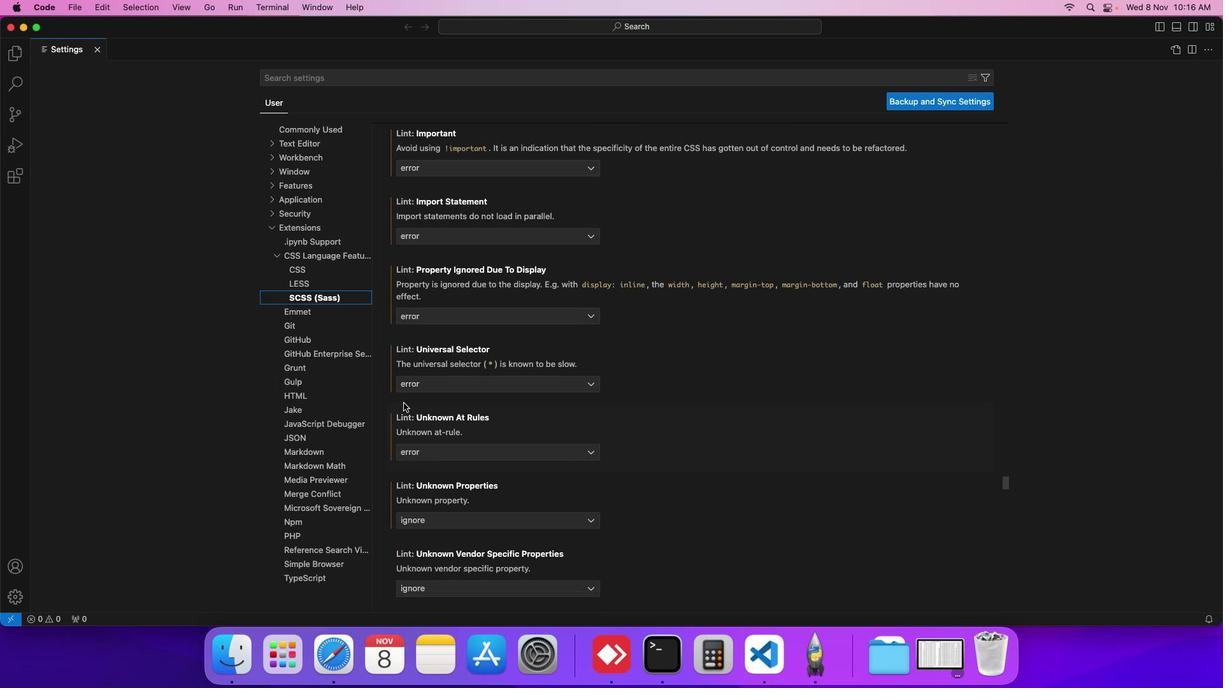 
Action: Mouse scrolled (411, 369) with delta (33, -89)
Screenshot: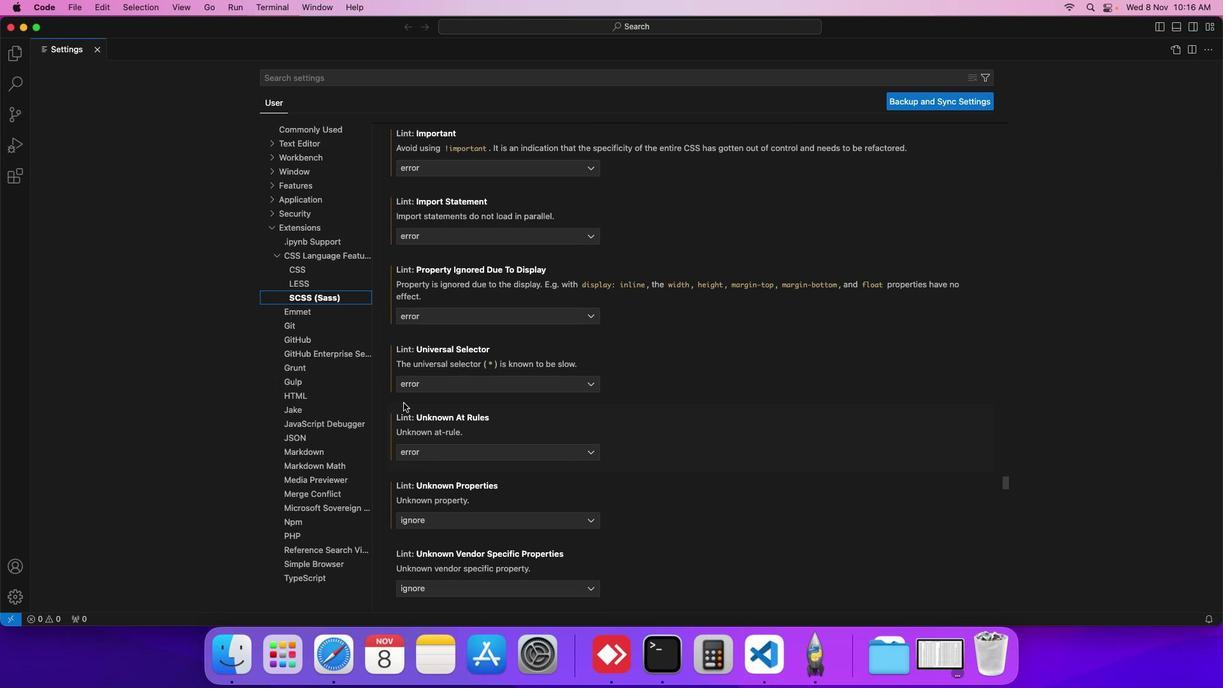 
Action: Mouse scrolled (411, 369) with delta (33, -89)
Screenshot: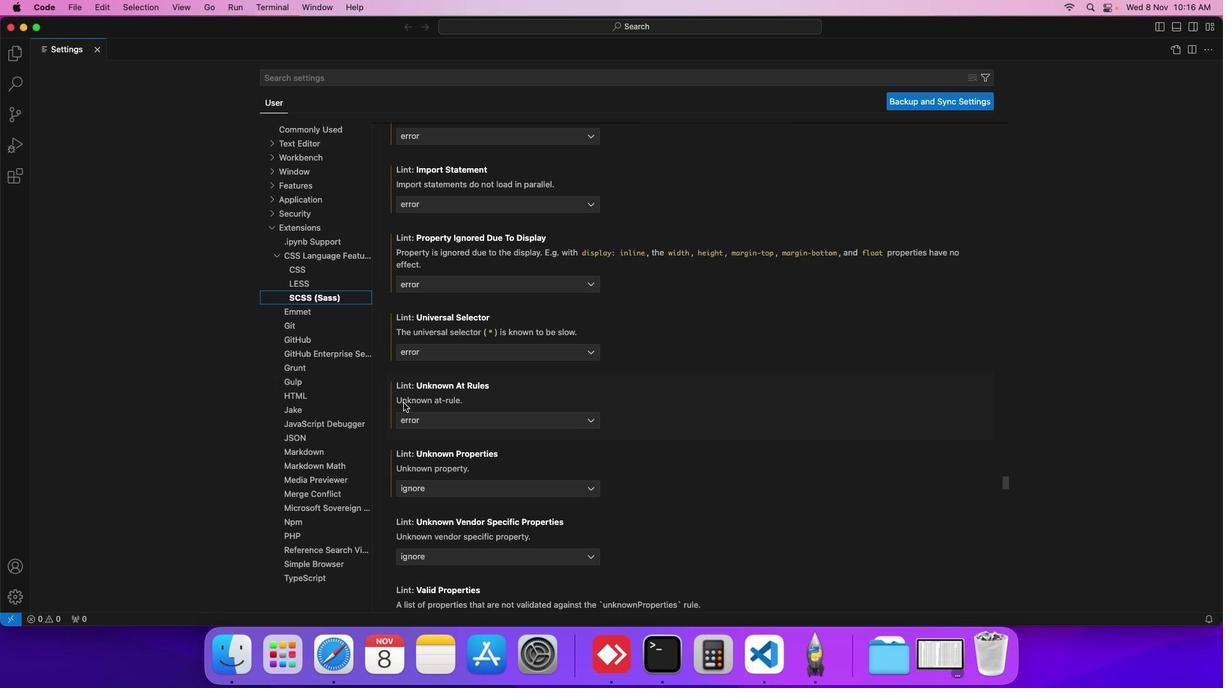 
Action: Mouse scrolled (411, 369) with delta (33, -89)
Screenshot: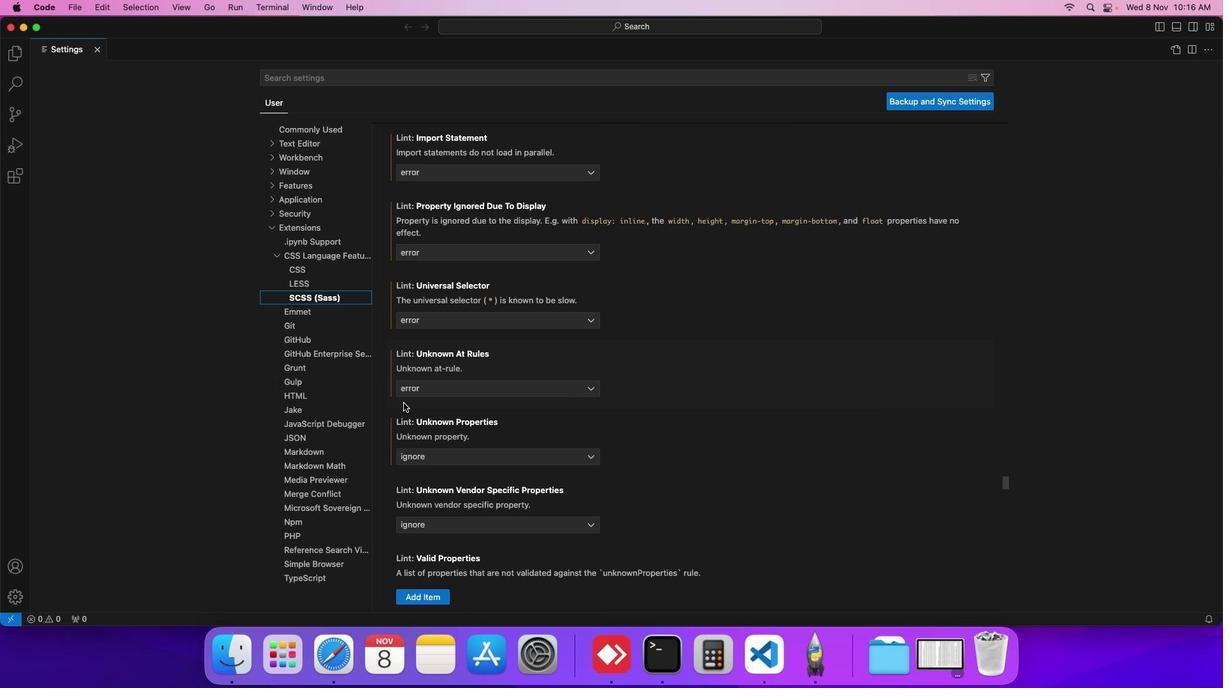 
Action: Mouse moved to (448, 326)
Screenshot: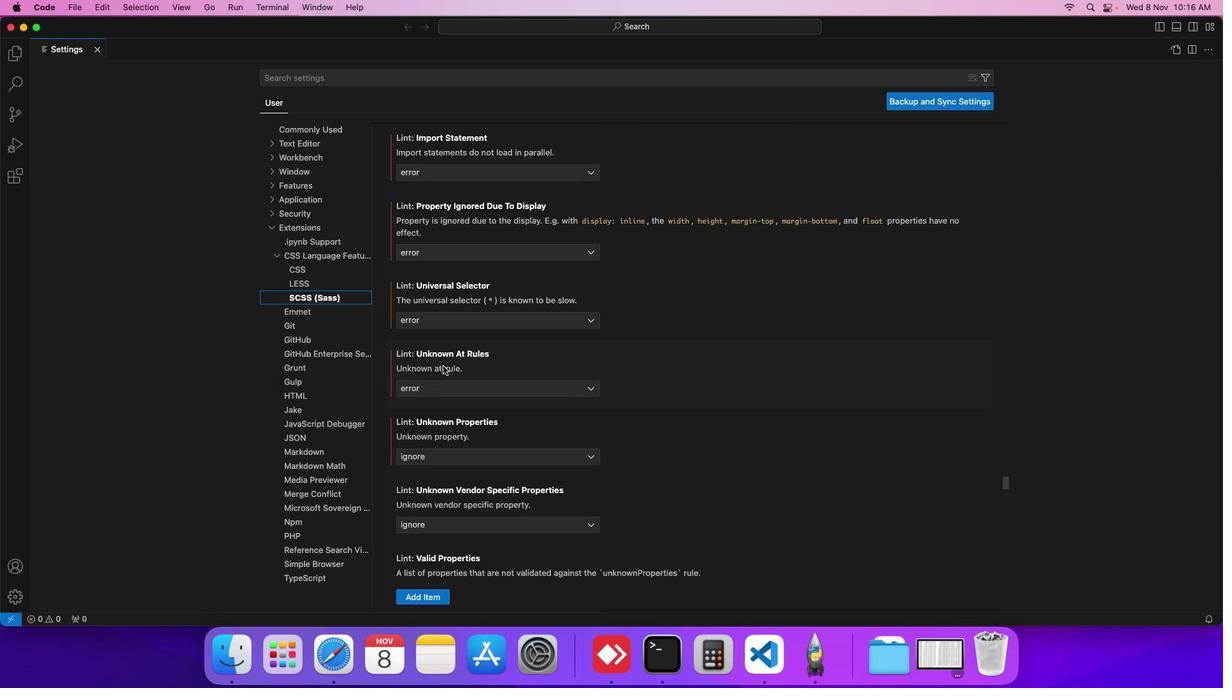 
Action: Mouse scrolled (448, 326) with delta (33, -89)
Screenshot: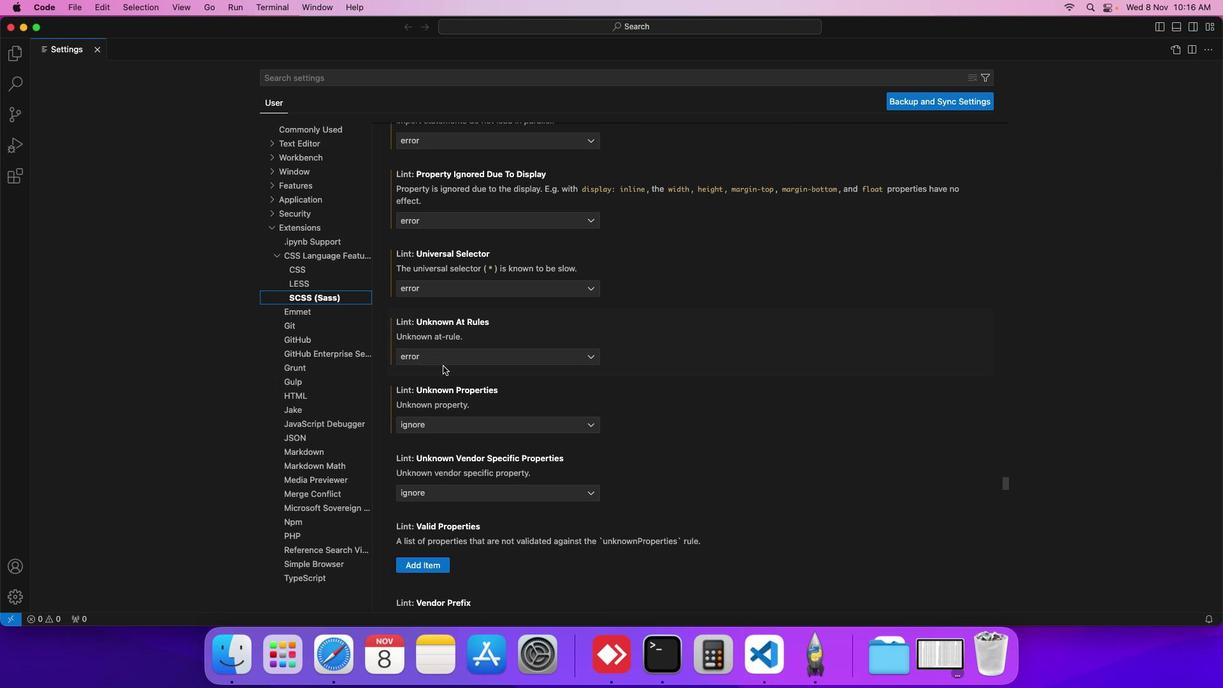 
Action: Mouse moved to (448, 327)
Screenshot: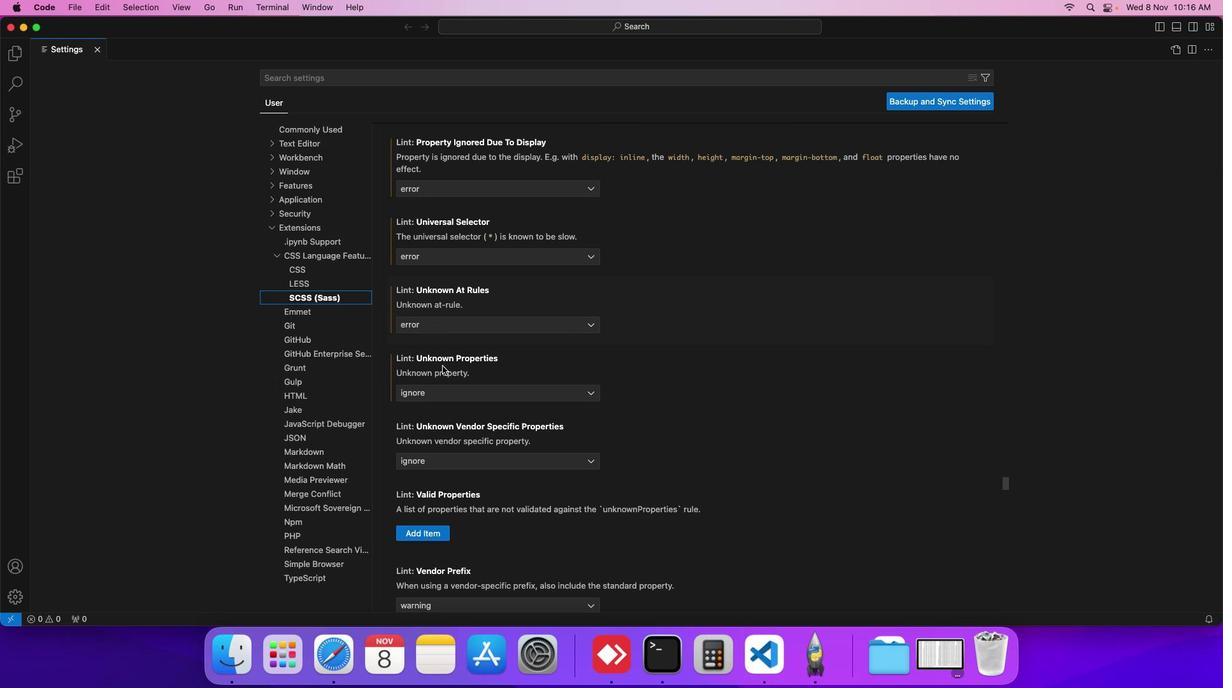 
Action: Mouse scrolled (448, 327) with delta (33, -89)
Screenshot: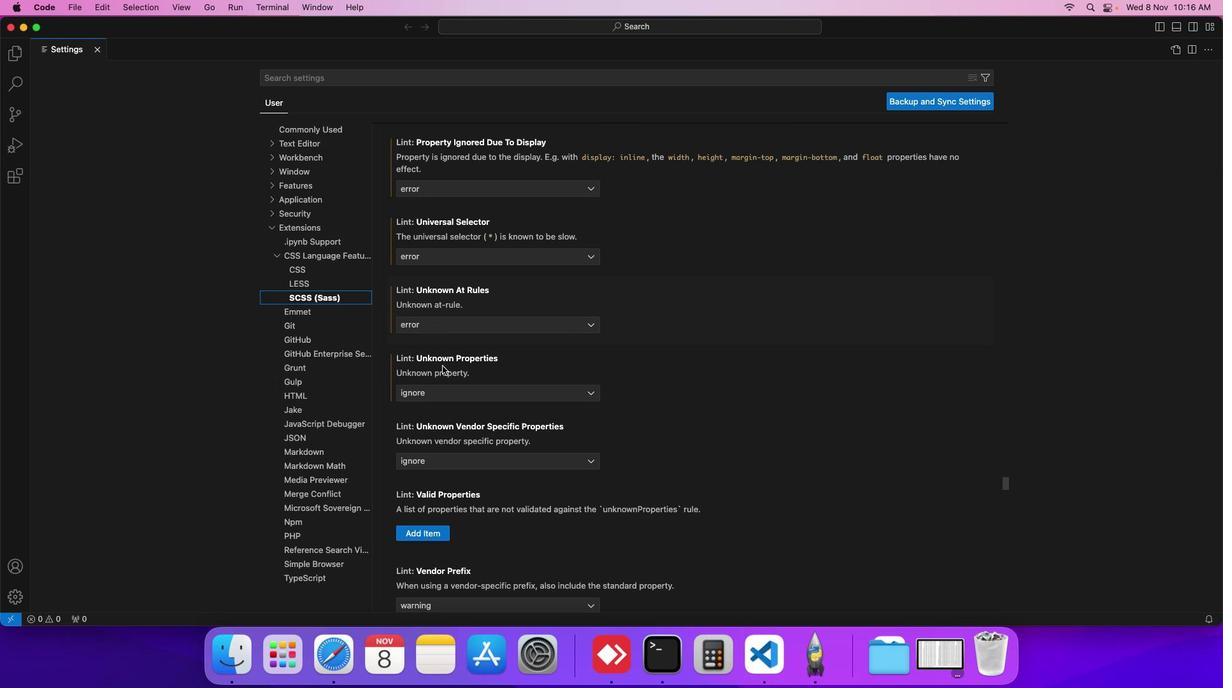 
Action: Mouse moved to (458, 355)
Screenshot: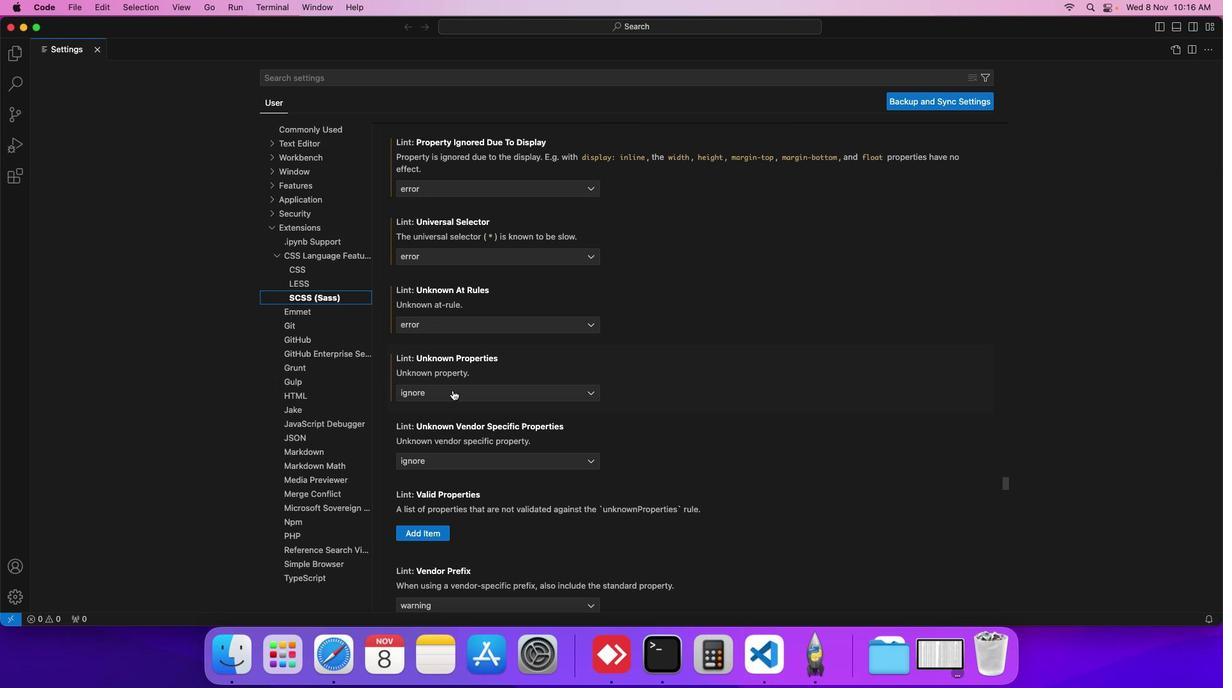 
Action: Mouse pressed left at (458, 355)
Screenshot: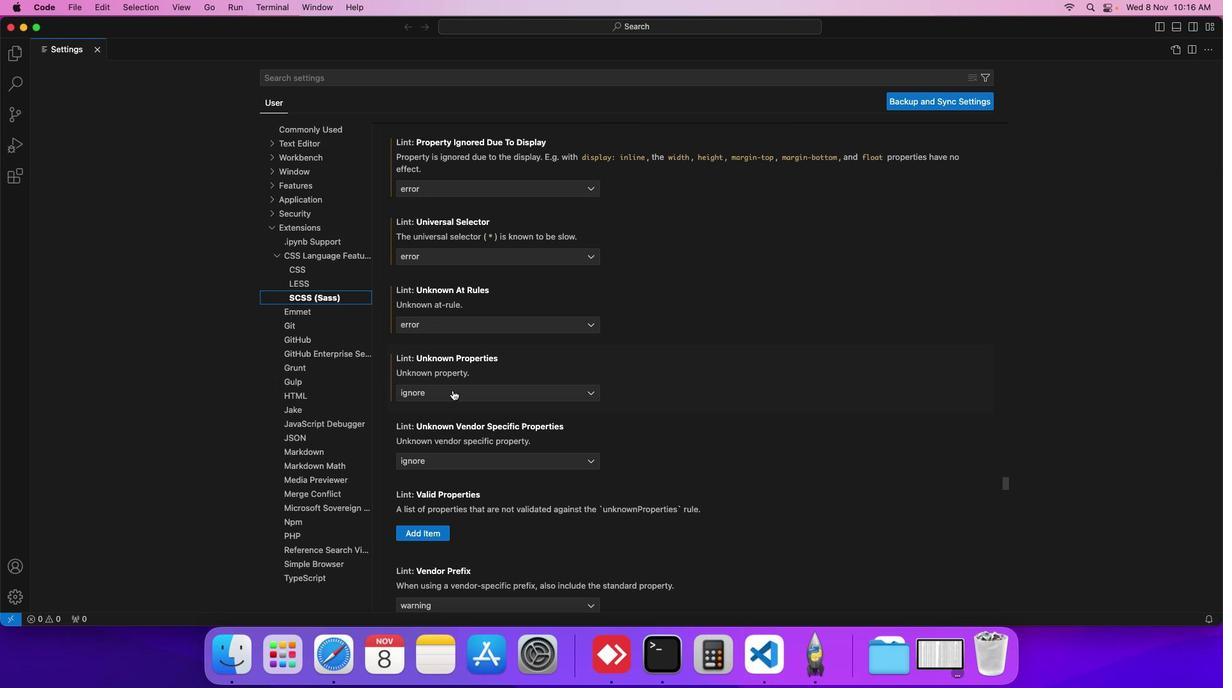 
Action: Mouse moved to (451, 392)
Screenshot: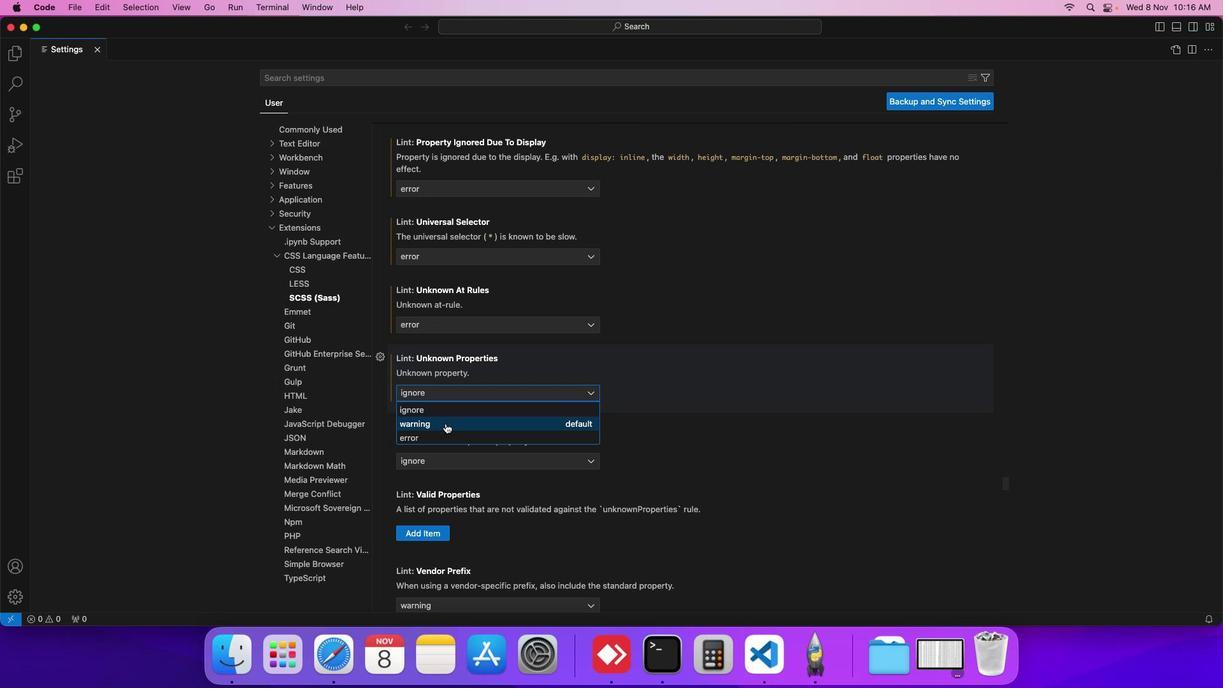 
Action: Mouse pressed left at (451, 392)
Screenshot: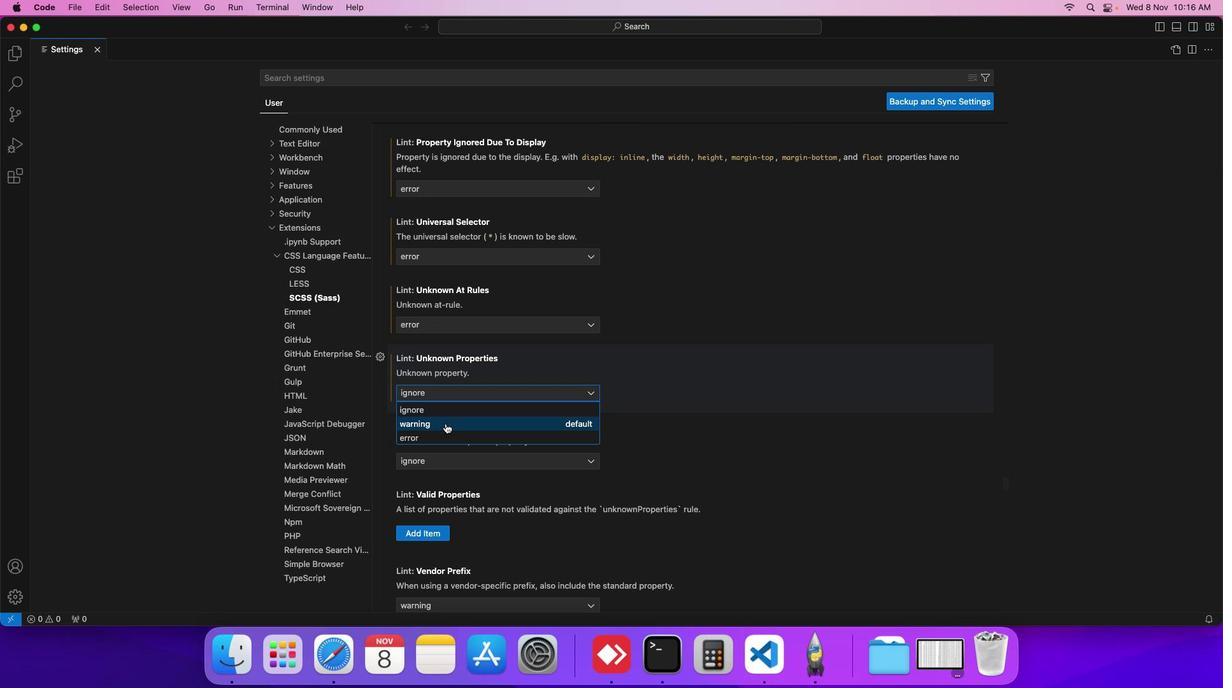 
Action: Mouse moved to (508, 368)
Screenshot: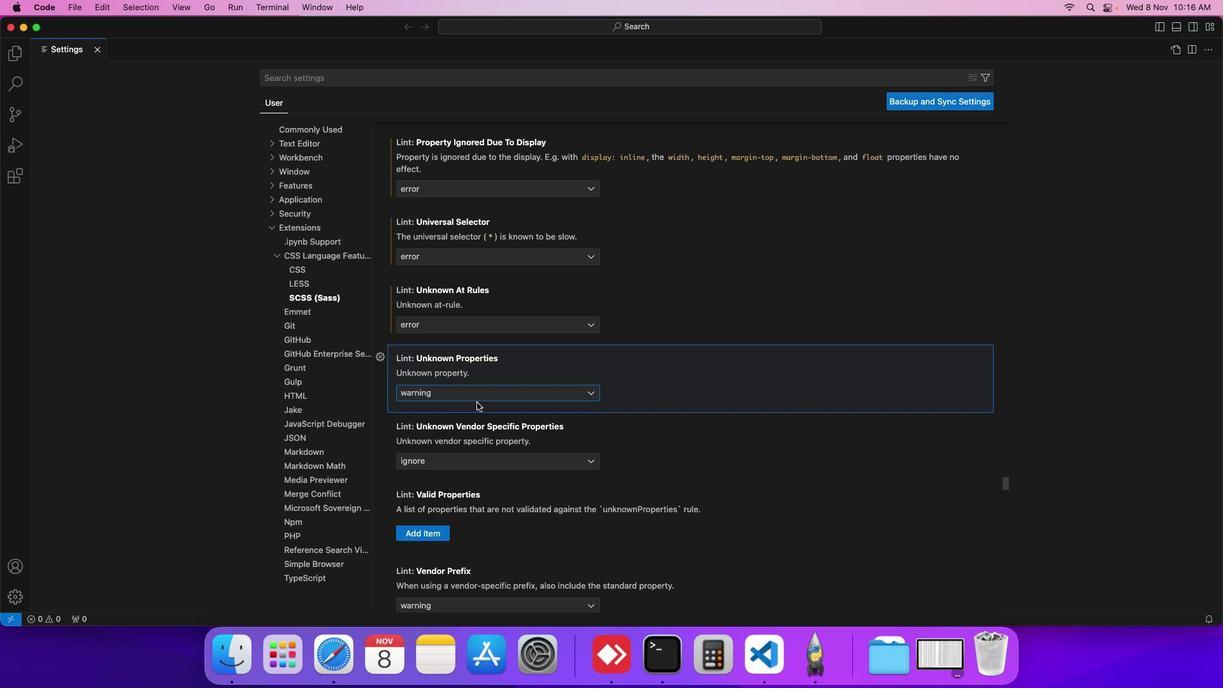 
